 Task: Open Card Card0000000207 in Board Board0000000052 in Workspace WS0000000018 in Trello. Add Member nikrathi889@gmail.com to Card Card0000000207 in Board Board0000000052 in Workspace WS0000000018 in Trello. Add Orange Label titled Label0000000207 to Card Card0000000207 in Board Board0000000052 in Workspace WS0000000018 in Trello. Add Checklist CL0000000207 to Card Card0000000207 in Board Board0000000052 in Workspace WS0000000018 in Trello. Add Dates with Start Date as Jun 01 2023 and Due Date as Jun 30 2023 to Card Card0000000207 in Board Board0000000052 in Workspace WS0000000018 in Trello
Action: Mouse moved to (693, 117)
Screenshot: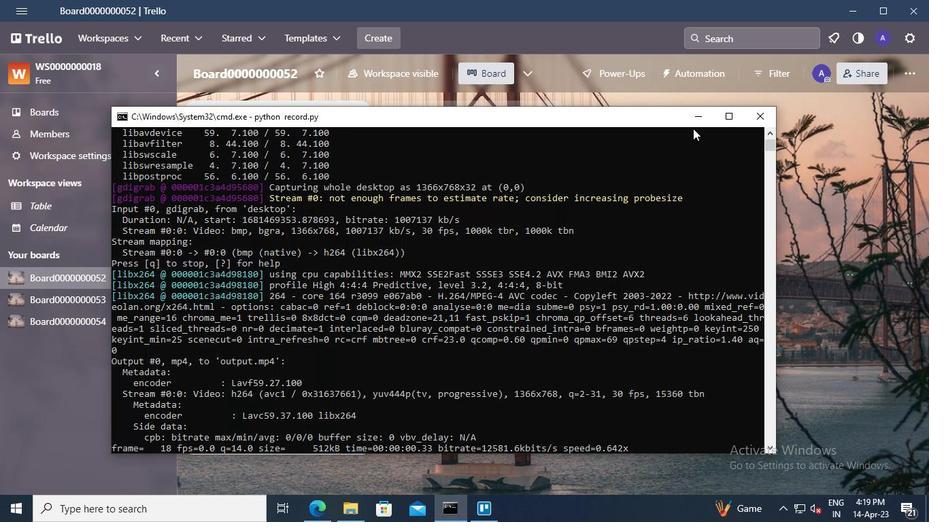 
Action: Mouse pressed left at (693, 117)
Screenshot: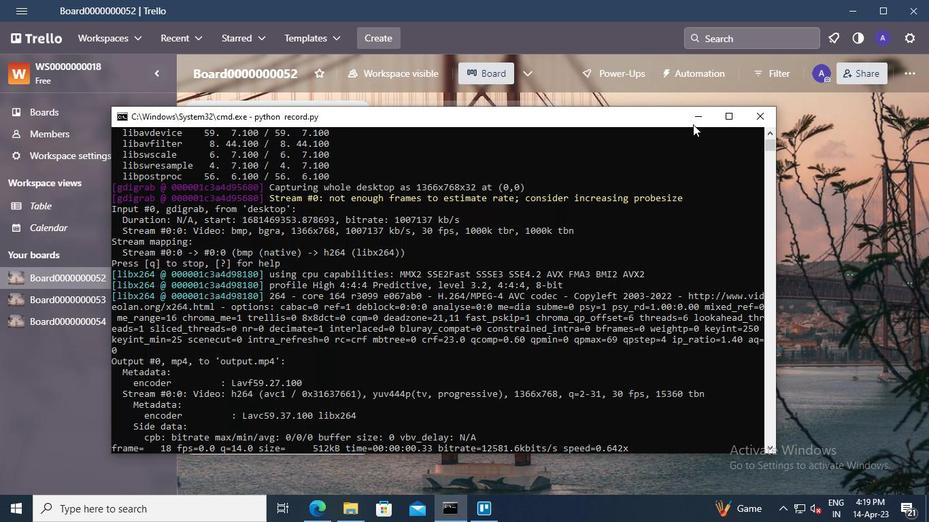 
Action: Mouse moved to (244, 378)
Screenshot: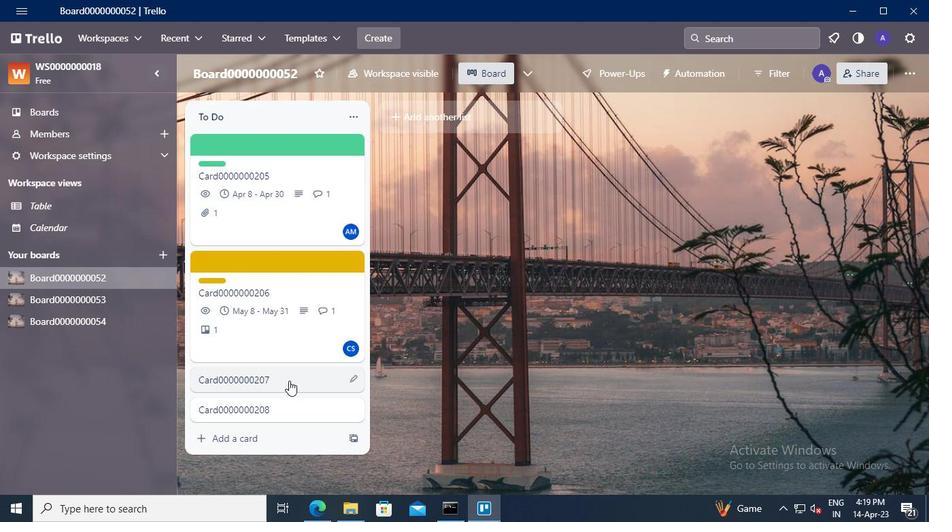 
Action: Mouse pressed left at (244, 378)
Screenshot: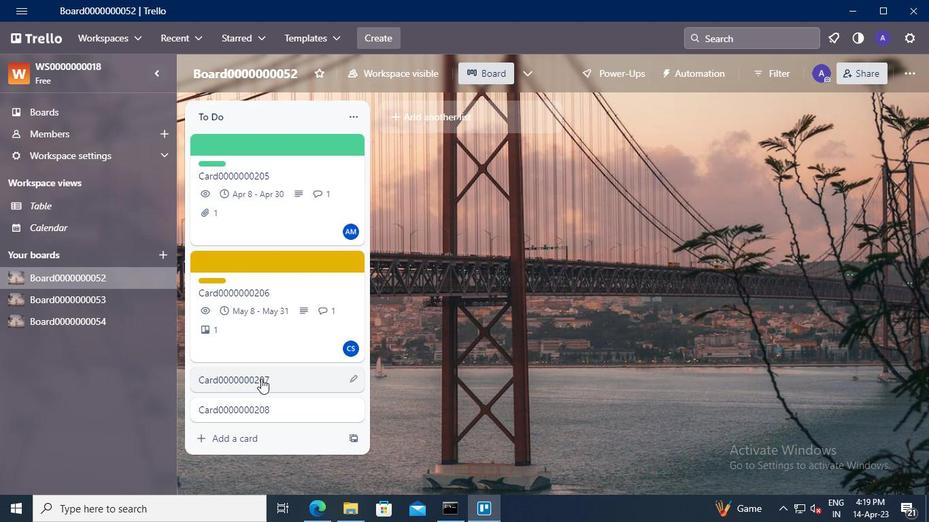
Action: Mouse moved to (656, 127)
Screenshot: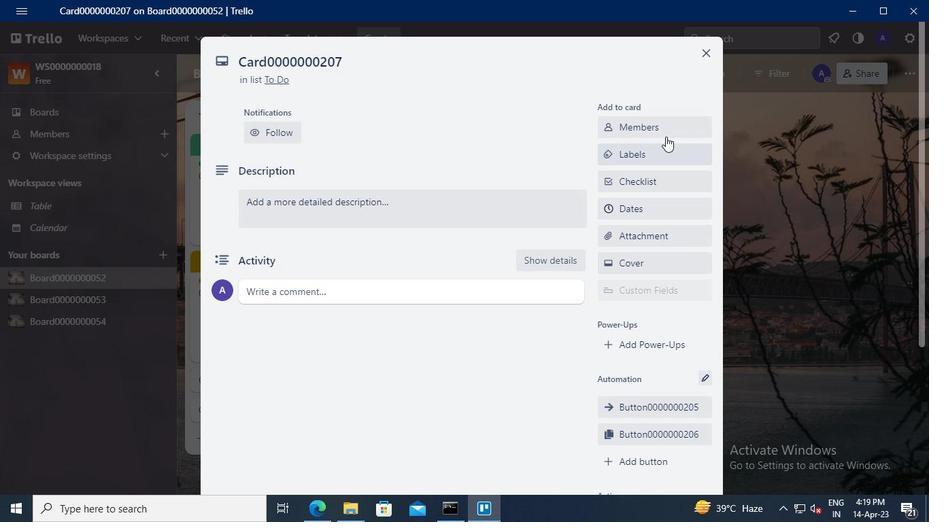 
Action: Mouse pressed left at (656, 127)
Screenshot: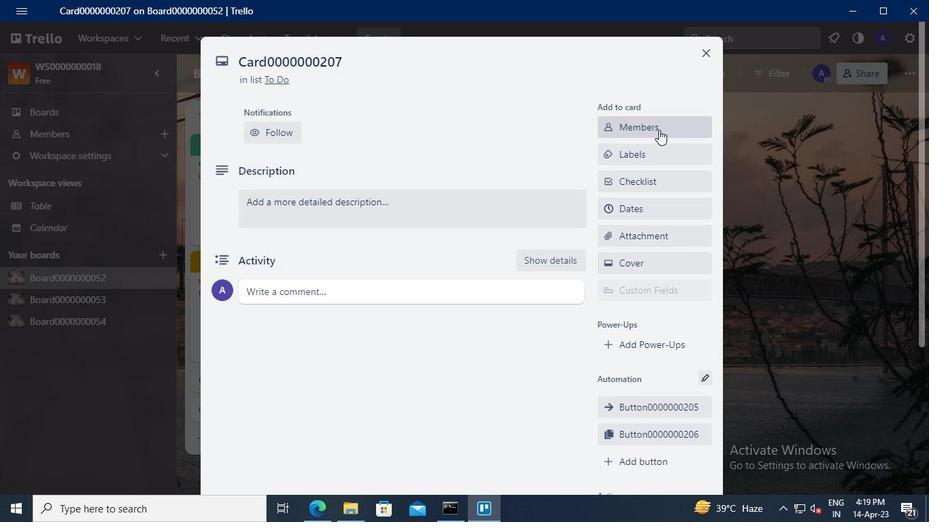 
Action: Mouse moved to (659, 185)
Screenshot: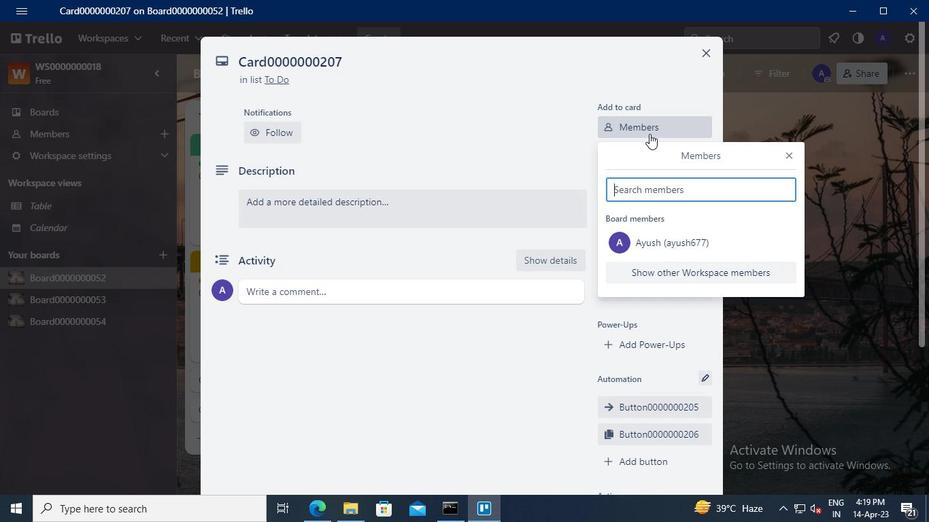 
Action: Mouse pressed left at (659, 185)
Screenshot: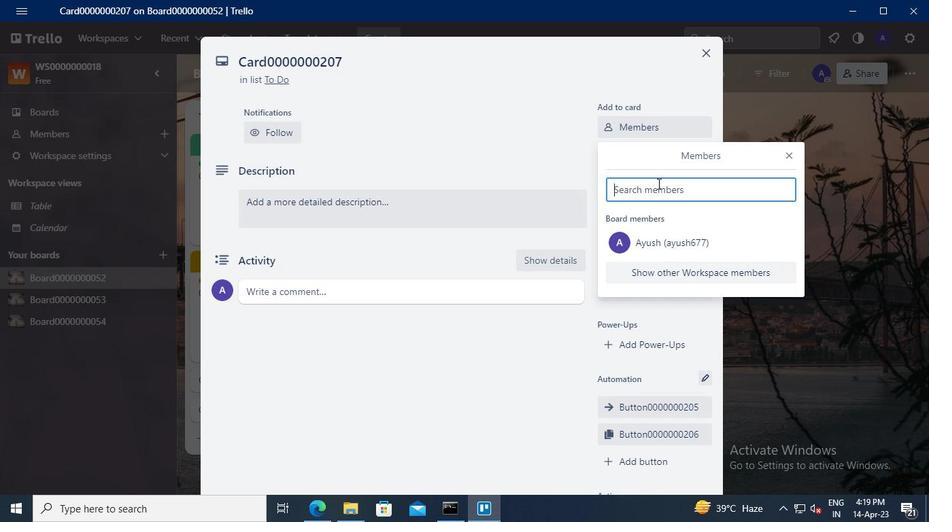 
Action: Keyboard Key.shift
Screenshot: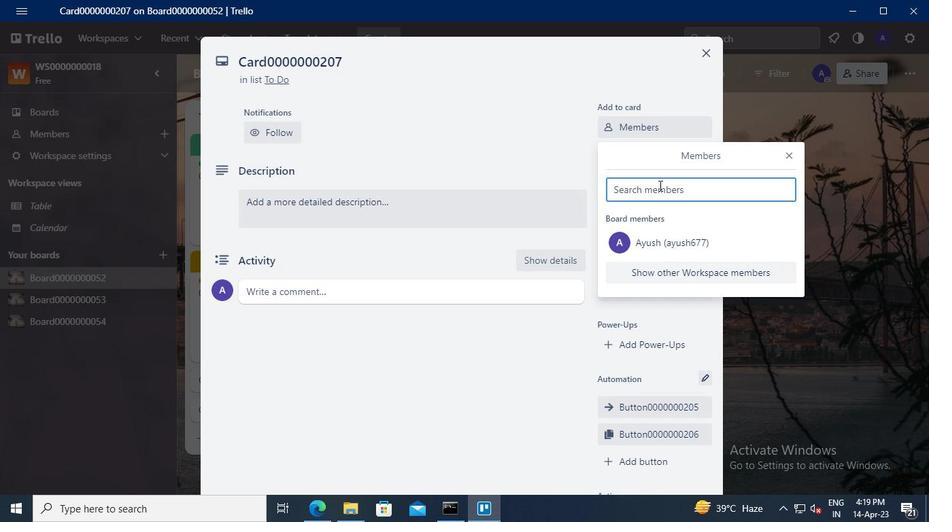 
Action: Keyboard N
Screenshot: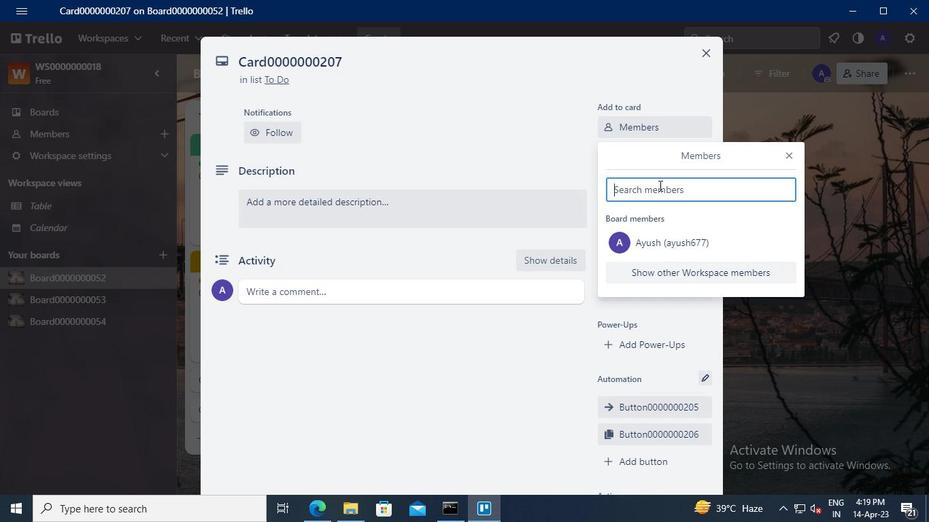 
Action: Keyboard i
Screenshot: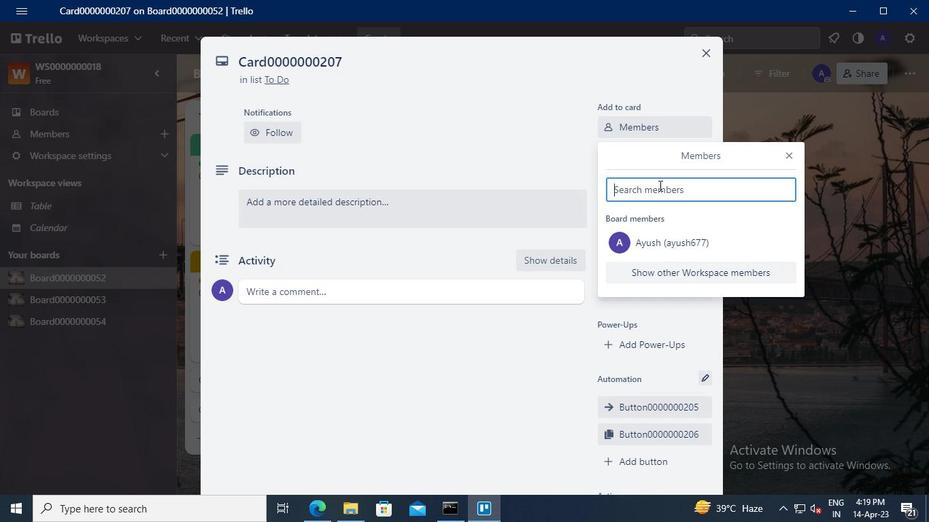 
Action: Keyboard k
Screenshot: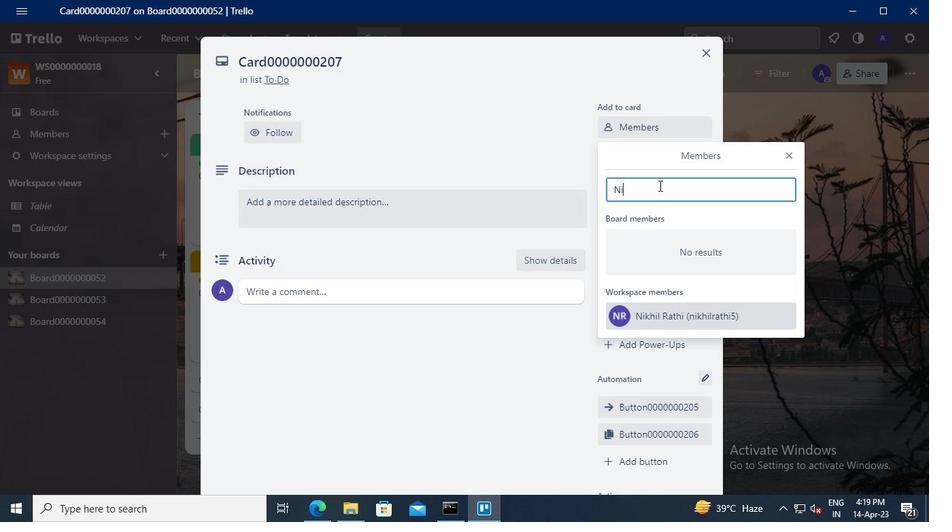 
Action: Keyboard h
Screenshot: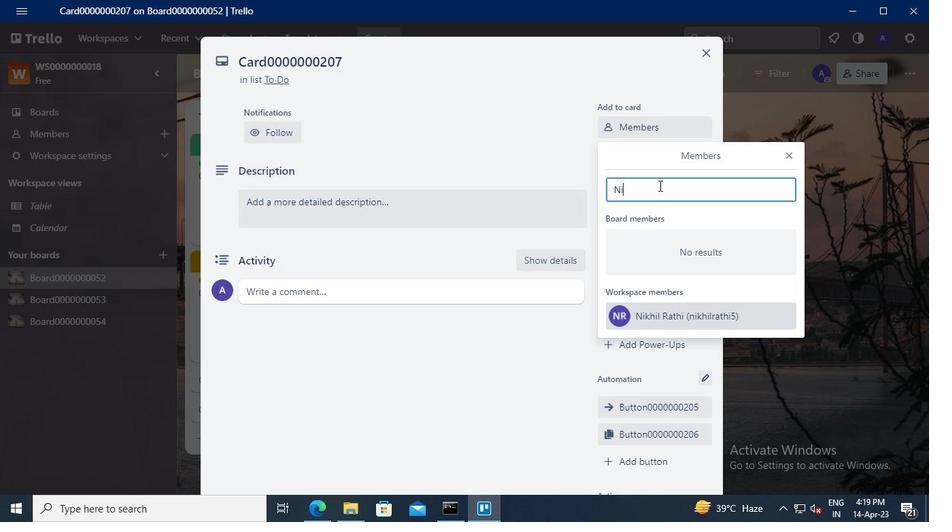 
Action: Keyboard i
Screenshot: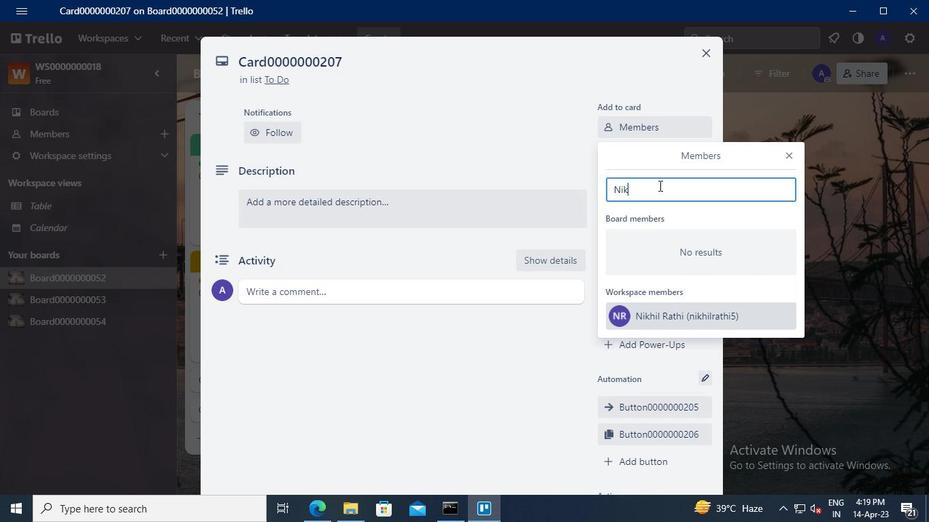 
Action: Keyboard l
Screenshot: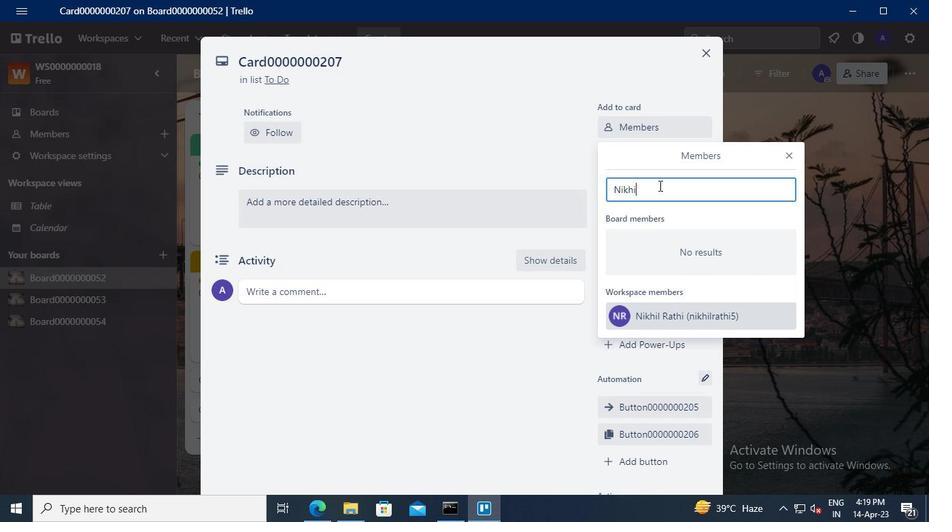 
Action: Mouse moved to (700, 313)
Screenshot: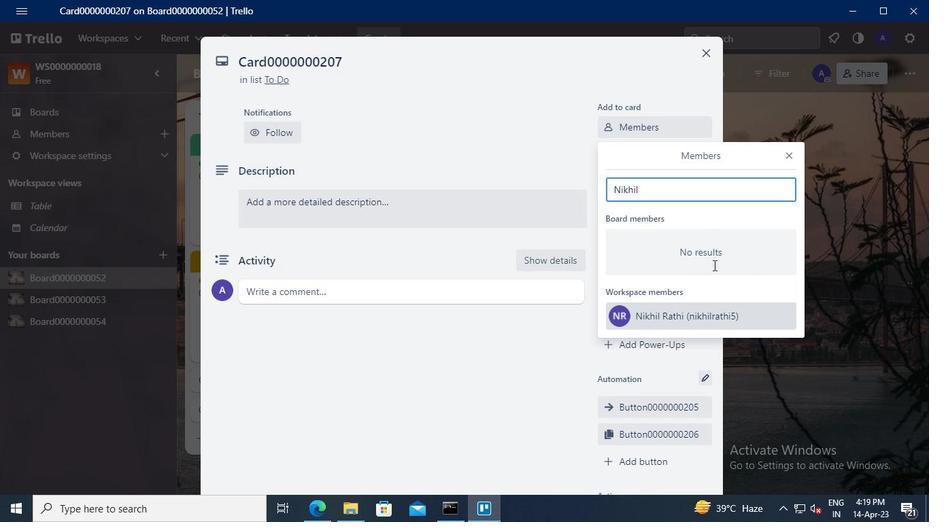 
Action: Mouse pressed left at (700, 313)
Screenshot: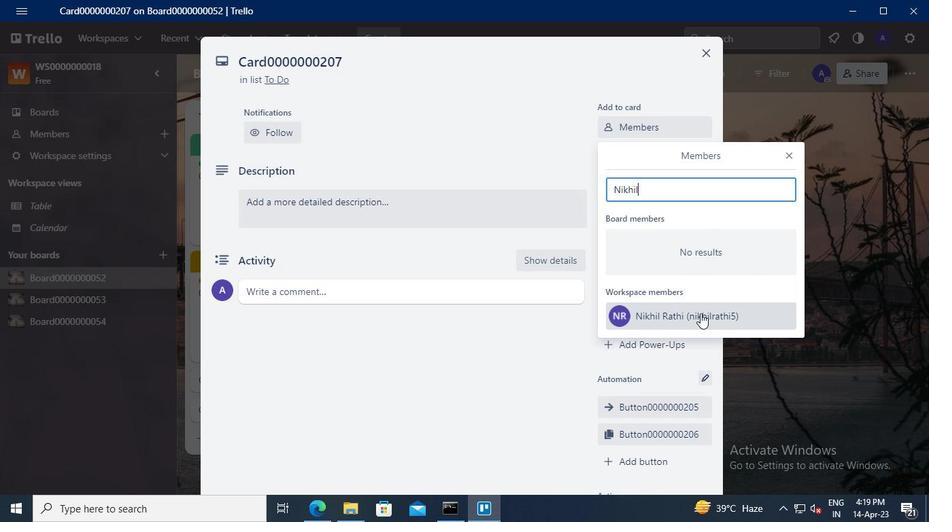 
Action: Mouse moved to (786, 155)
Screenshot: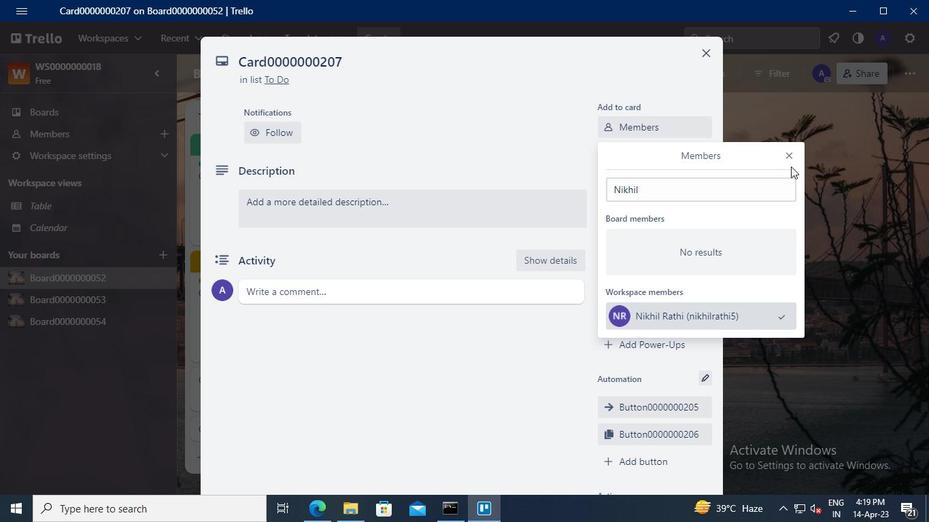 
Action: Mouse pressed left at (786, 155)
Screenshot: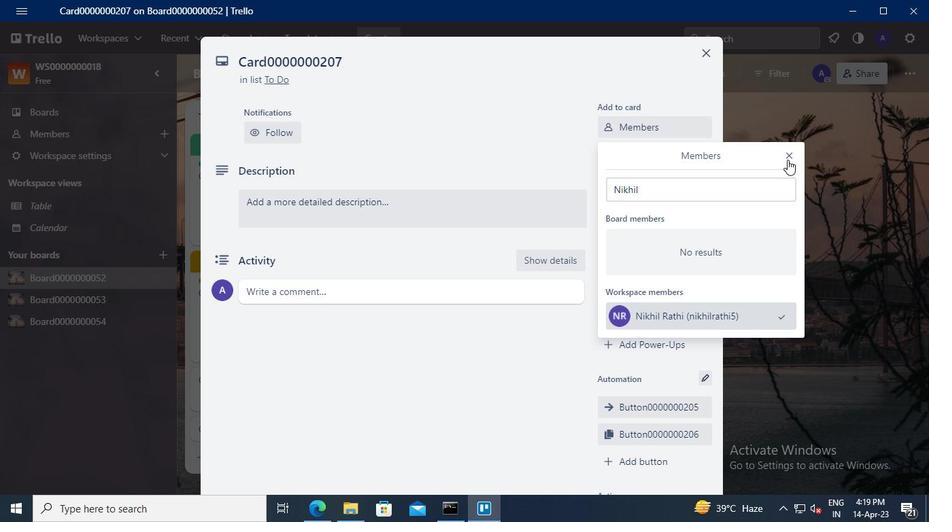 
Action: Mouse moved to (640, 145)
Screenshot: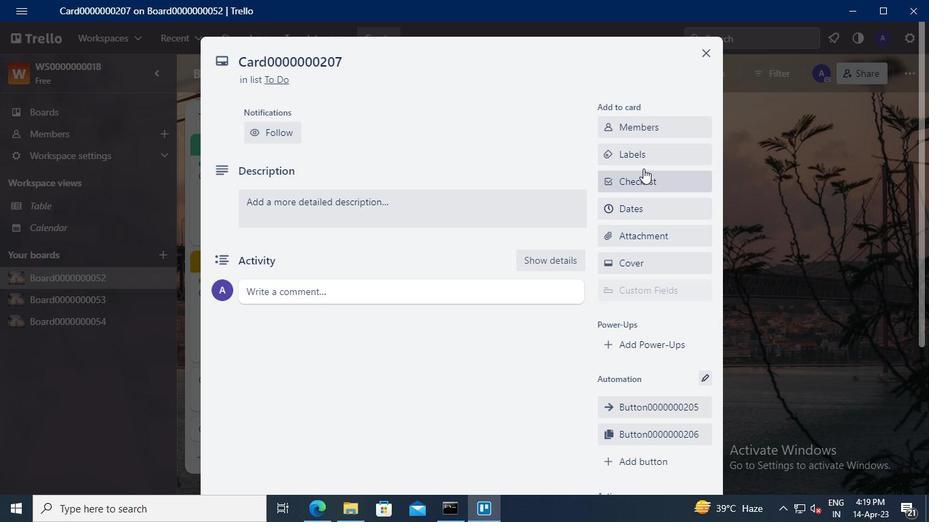 
Action: Mouse pressed left at (640, 145)
Screenshot: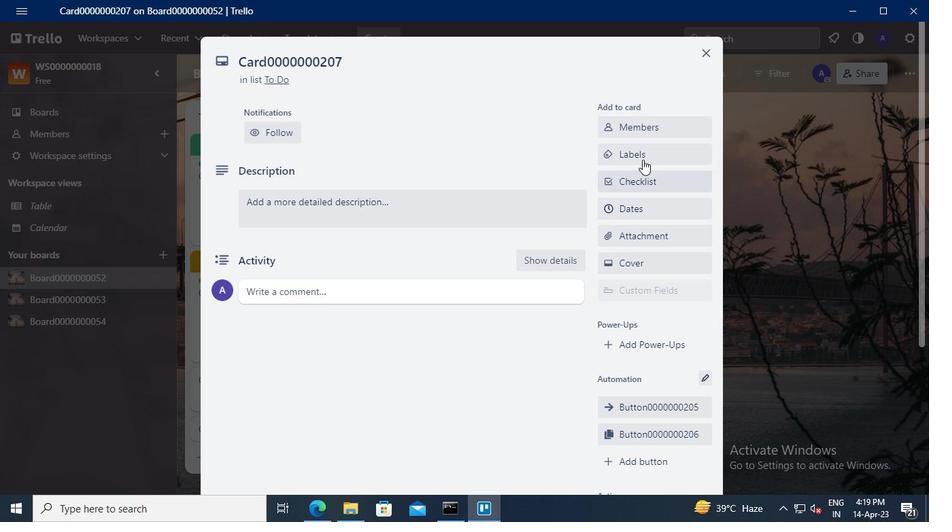 
Action: Mouse moved to (710, 357)
Screenshot: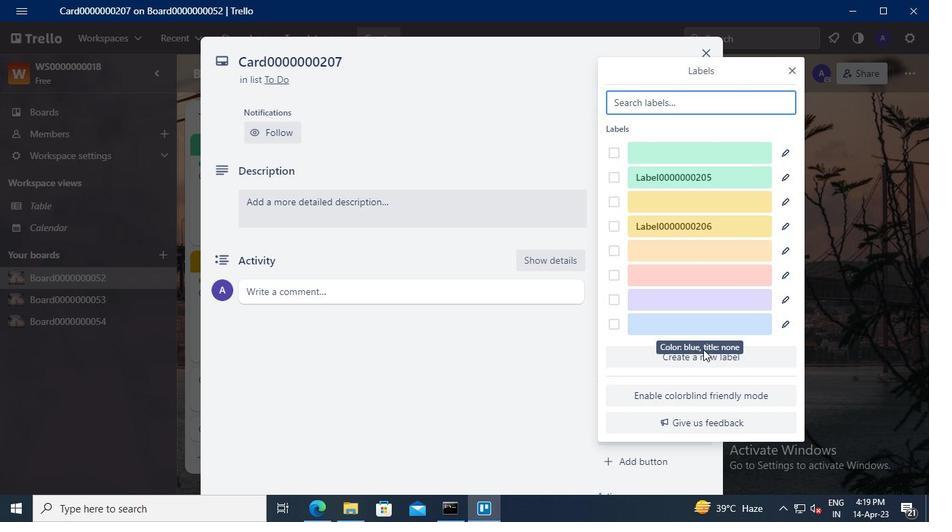 
Action: Mouse pressed left at (710, 357)
Screenshot: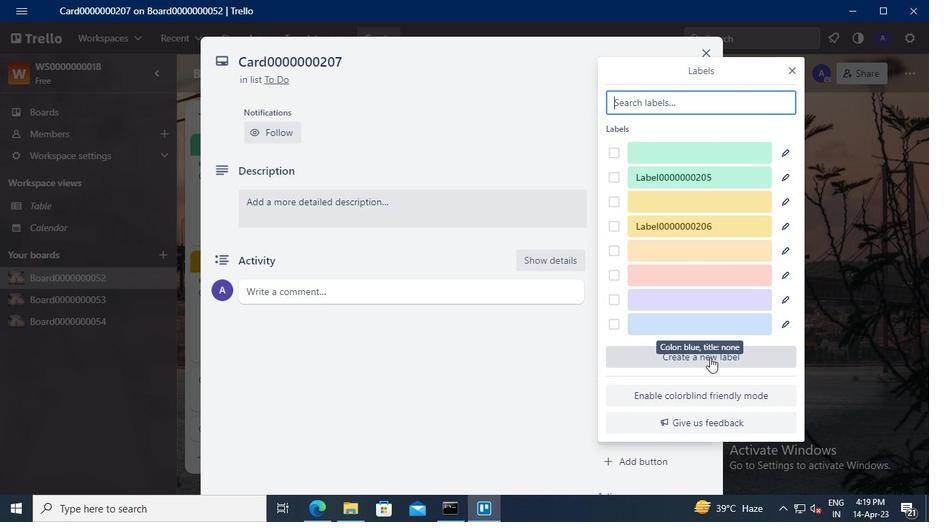 
Action: Mouse moved to (671, 197)
Screenshot: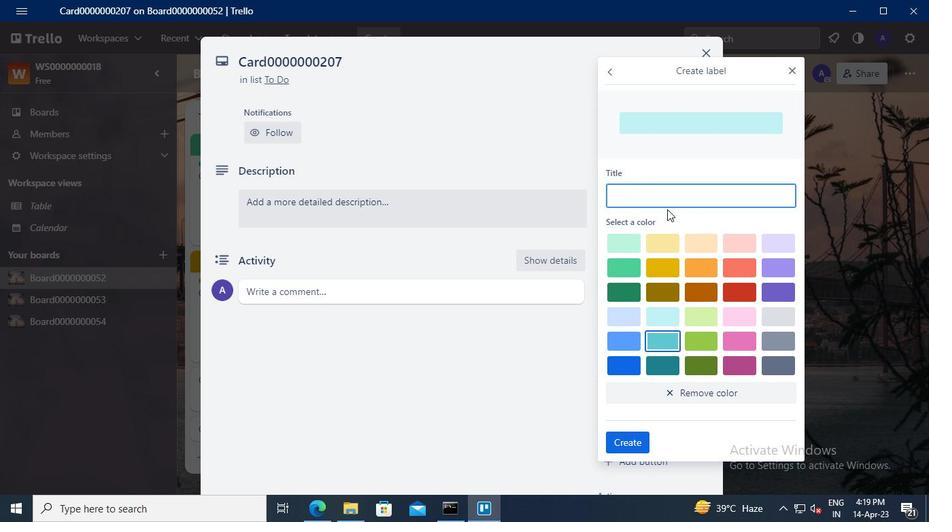 
Action: Mouse pressed left at (671, 197)
Screenshot: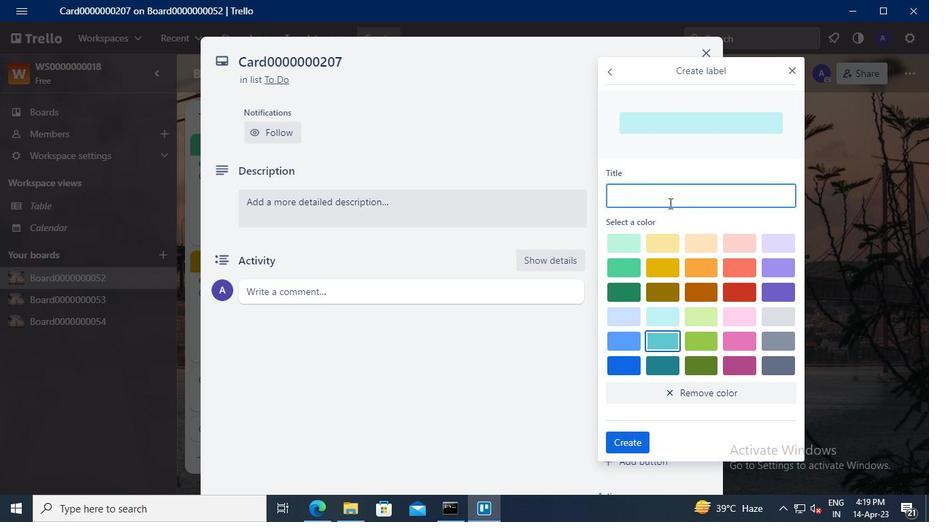
Action: Keyboard Key.shift
Screenshot: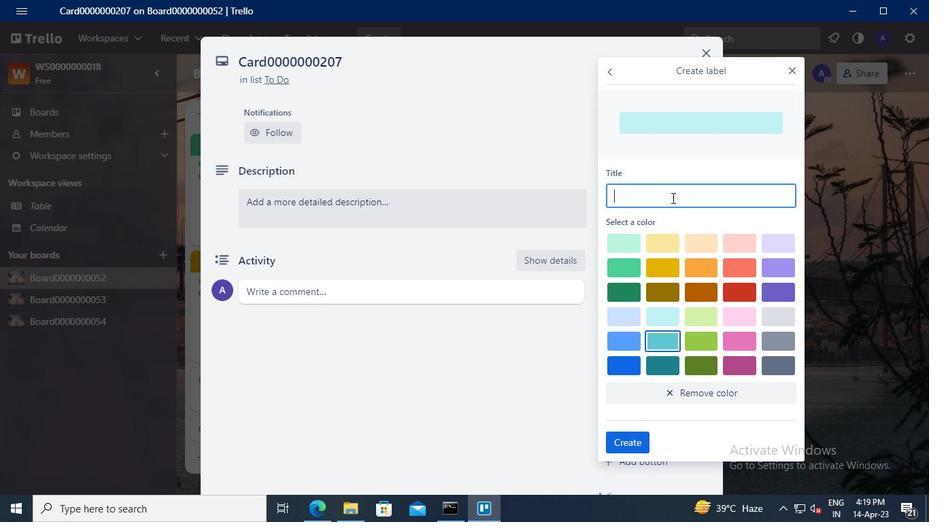 
Action: Keyboard L
Screenshot: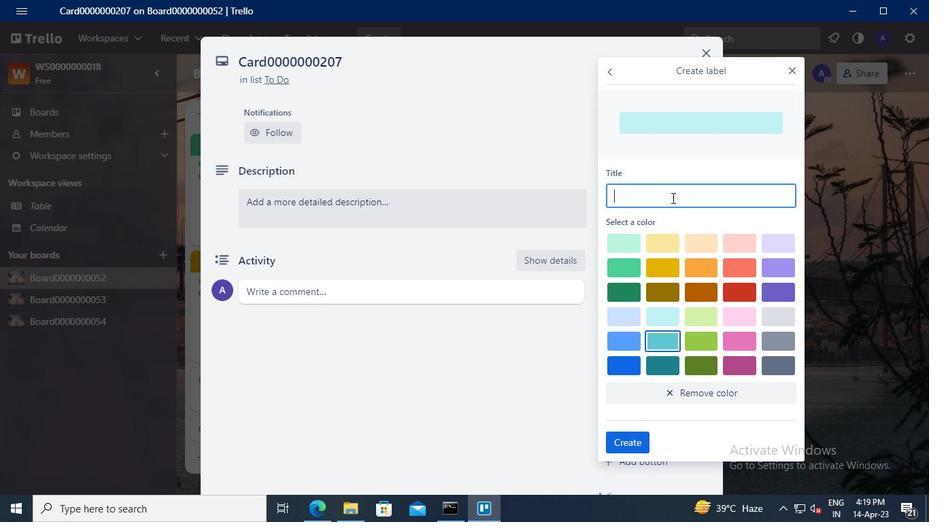 
Action: Keyboard a
Screenshot: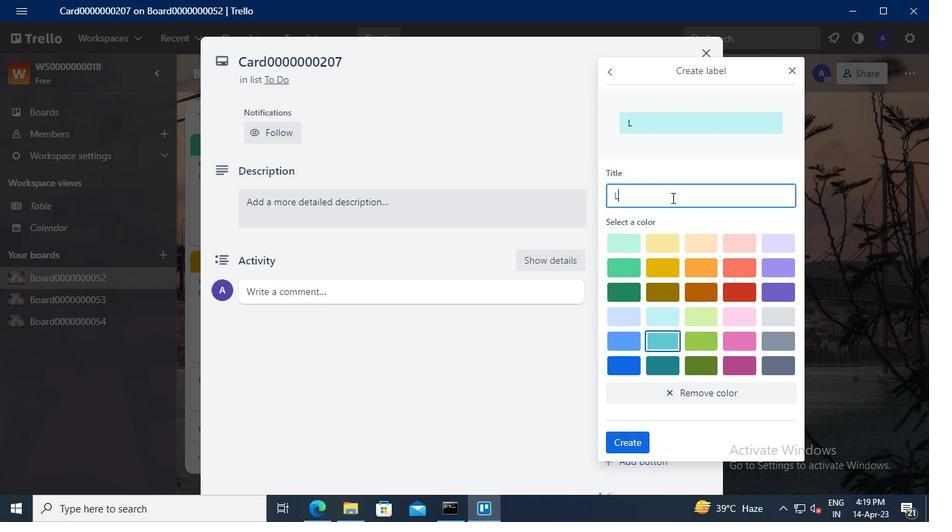 
Action: Keyboard b
Screenshot: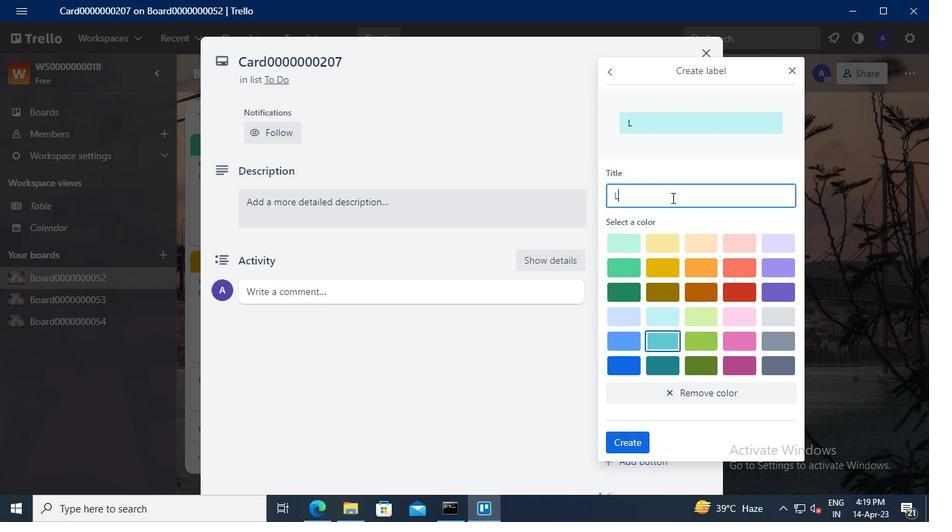 
Action: Keyboard e
Screenshot: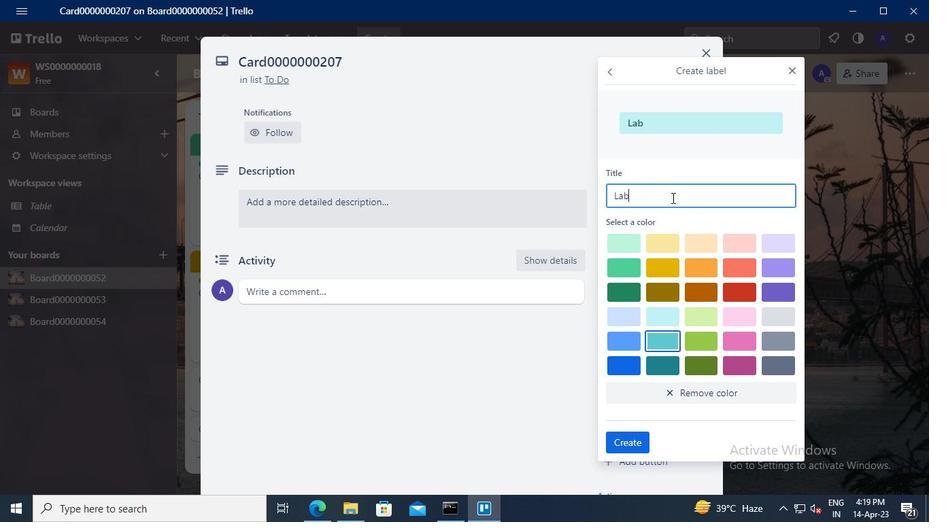 
Action: Keyboard l
Screenshot: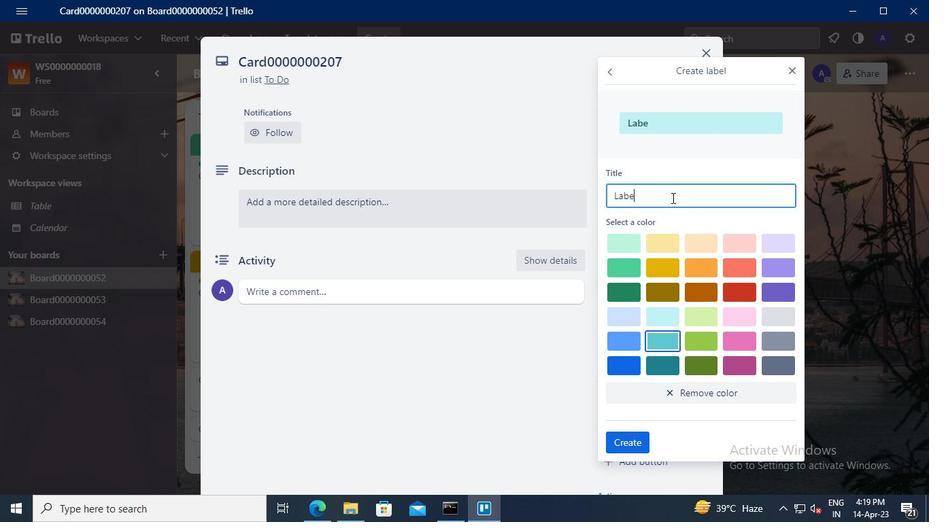 
Action: Keyboard <96>
Screenshot: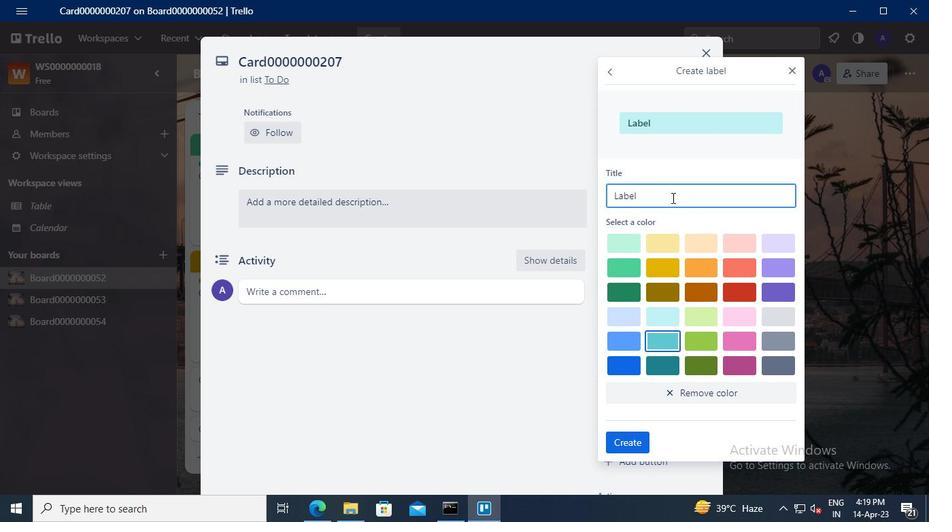 
Action: Keyboard <96>
Screenshot: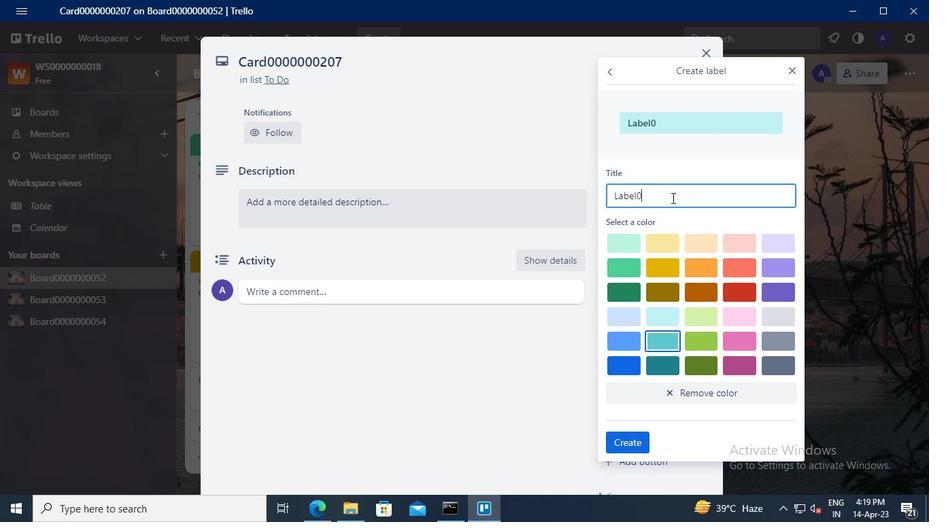
Action: Keyboard <96>
Screenshot: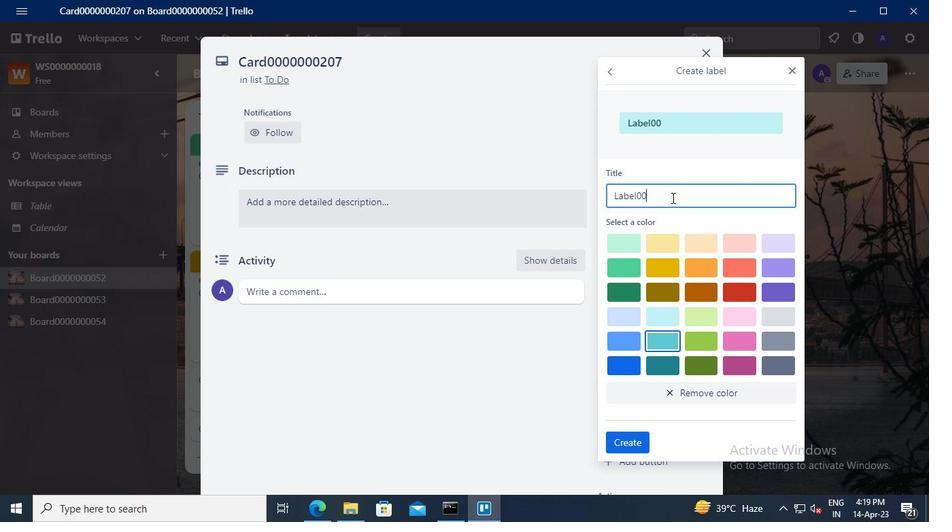 
Action: Keyboard <96>
Screenshot: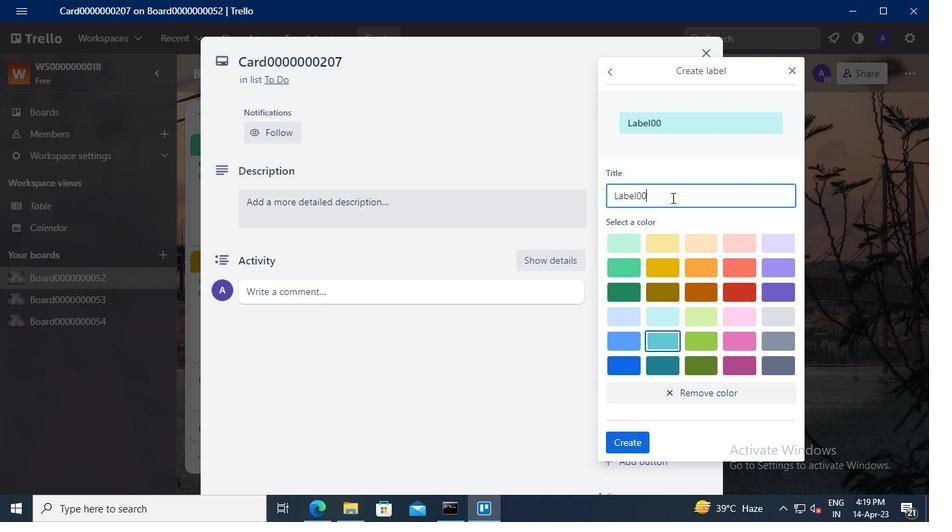 
Action: Keyboard <96>
Screenshot: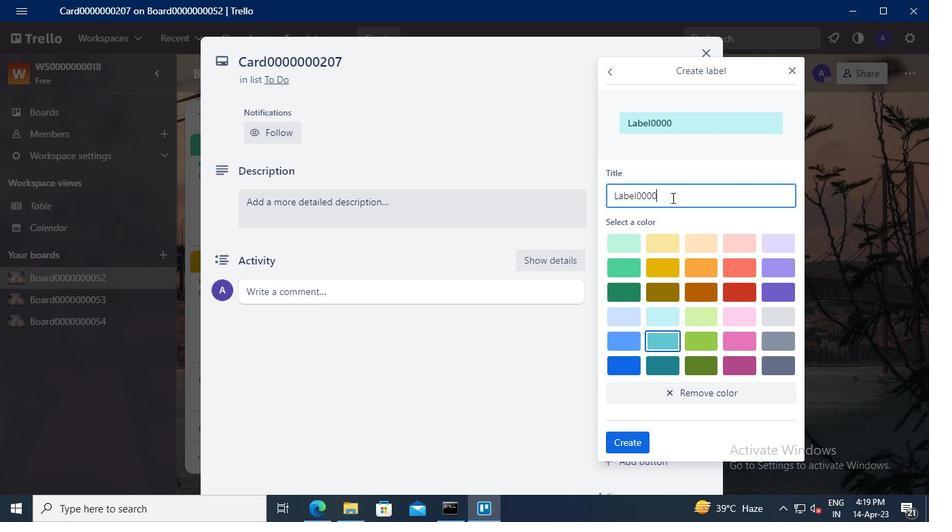 
Action: Keyboard <96>
Screenshot: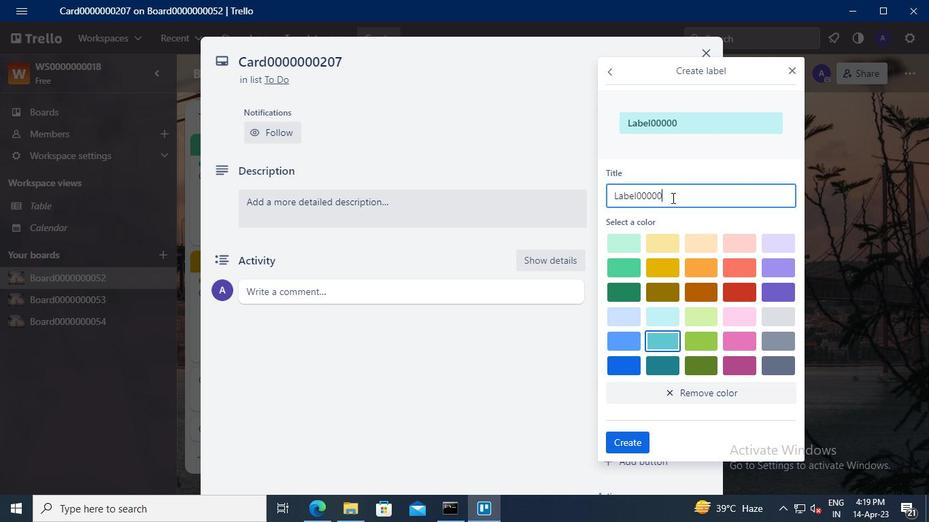 
Action: Keyboard <96>
Screenshot: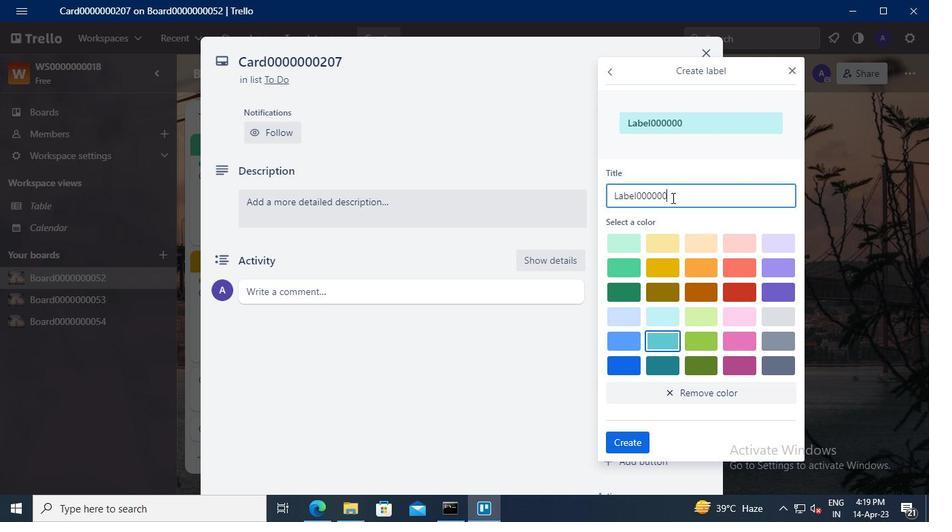 
Action: Keyboard <98>
Screenshot: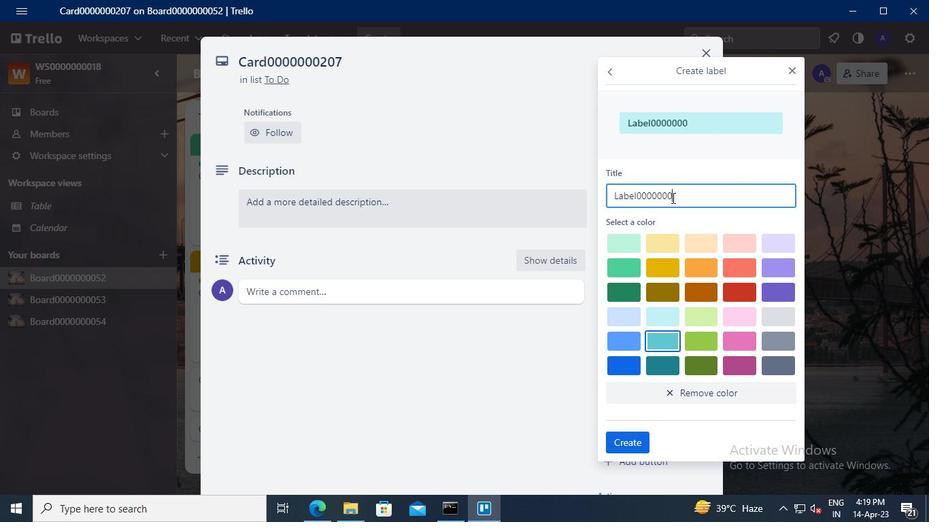 
Action: Keyboard <96>
Screenshot: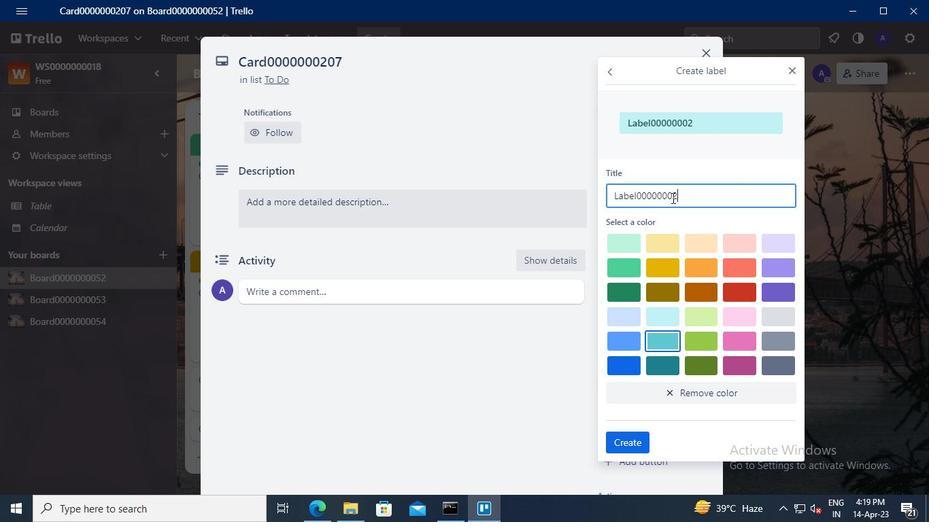 
Action: Keyboard <103>
Screenshot: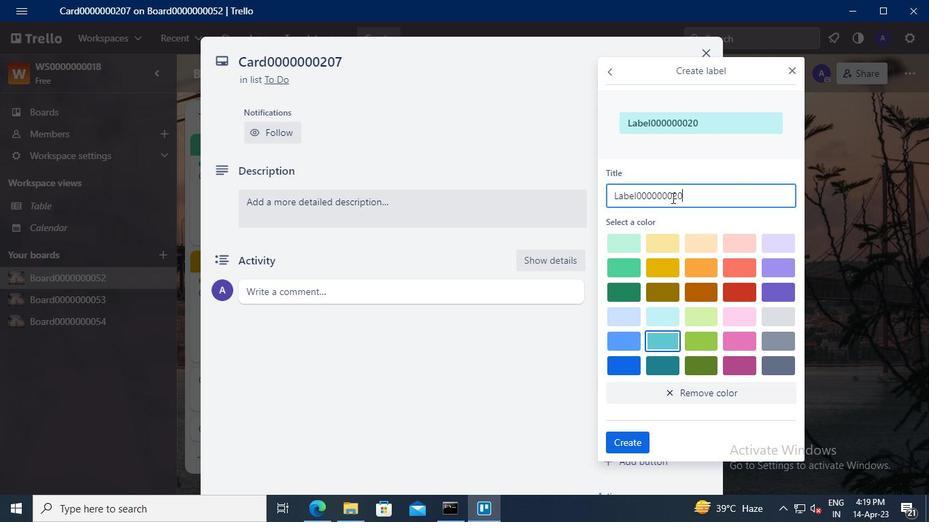 
Action: Mouse moved to (699, 263)
Screenshot: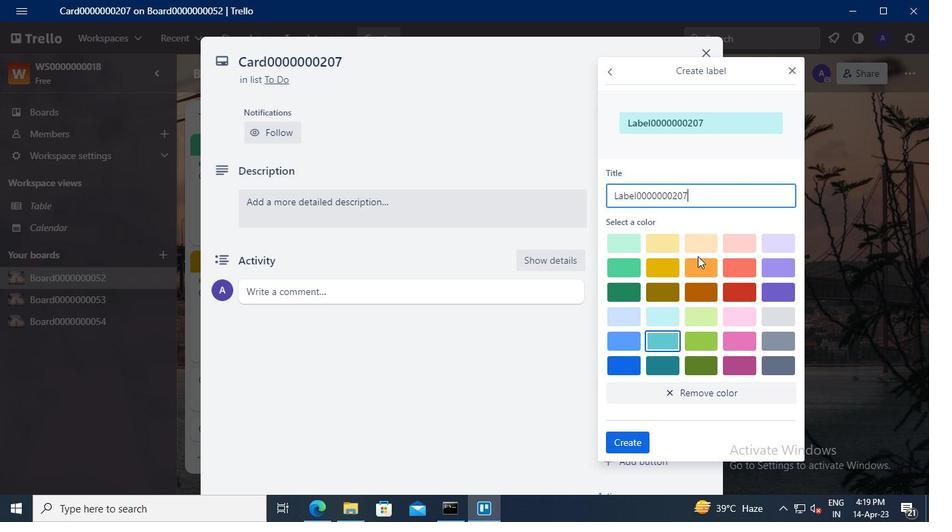 
Action: Mouse pressed left at (699, 263)
Screenshot: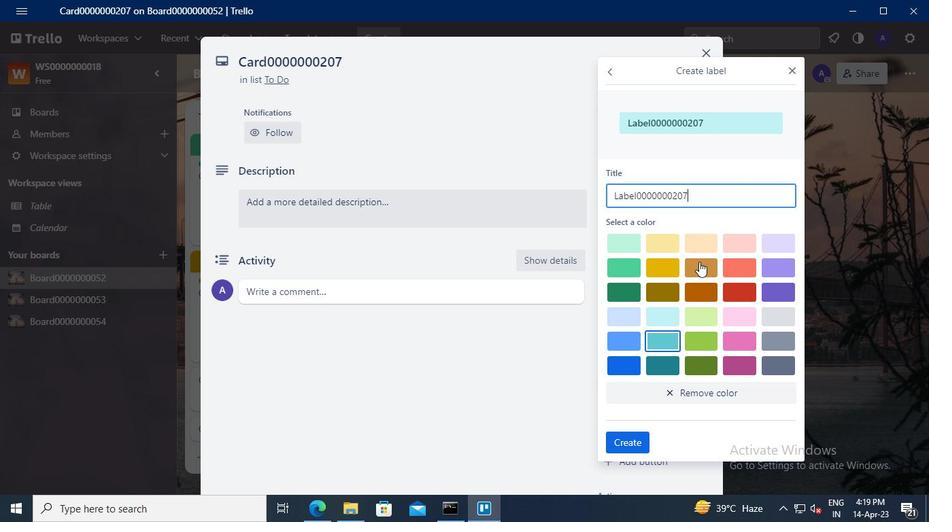 
Action: Mouse moved to (633, 437)
Screenshot: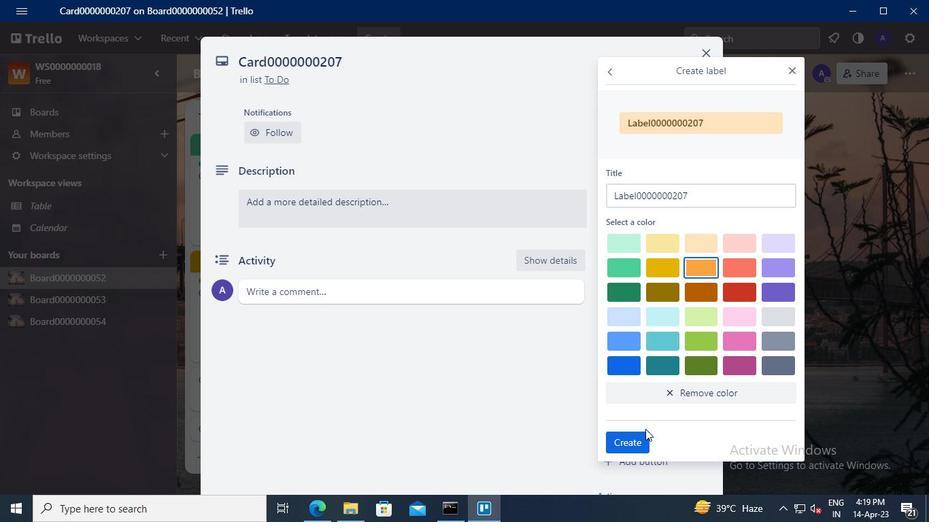 
Action: Mouse pressed left at (633, 437)
Screenshot: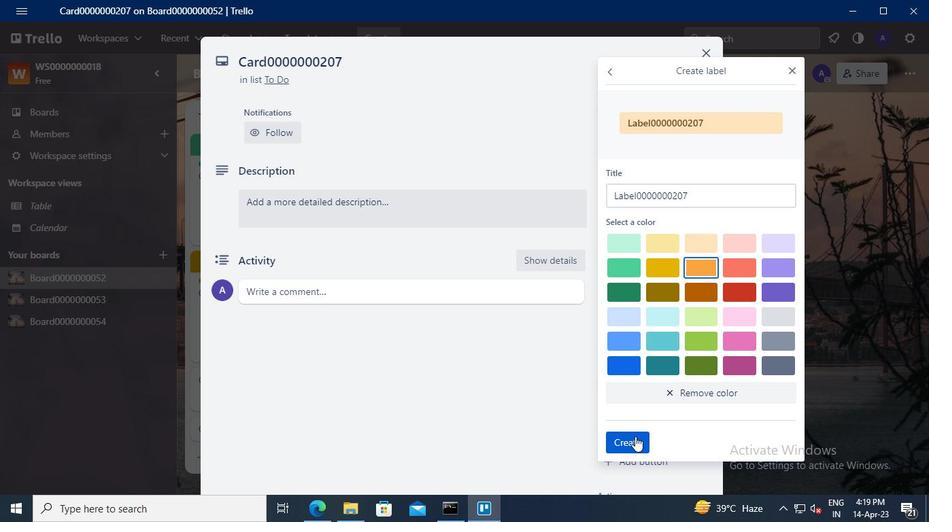 
Action: Mouse moved to (790, 70)
Screenshot: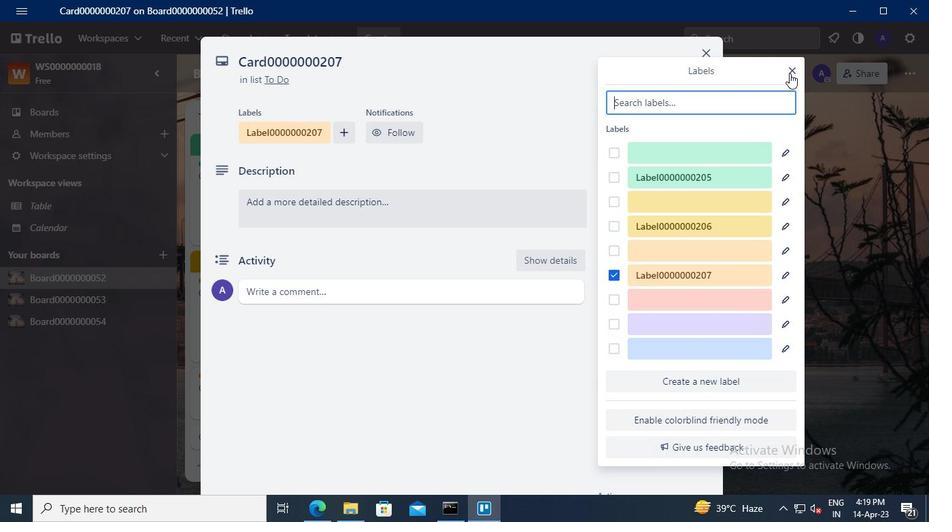
Action: Mouse pressed left at (790, 70)
Screenshot: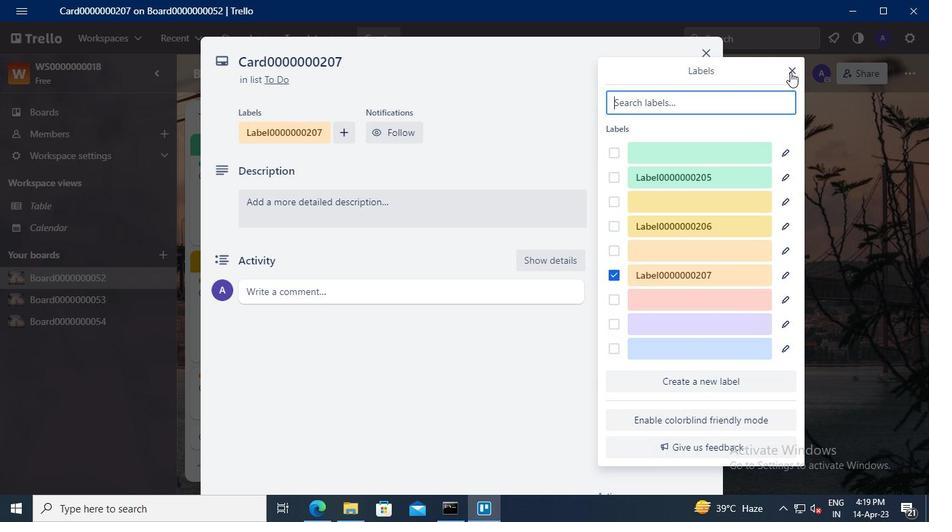 
Action: Mouse moved to (659, 181)
Screenshot: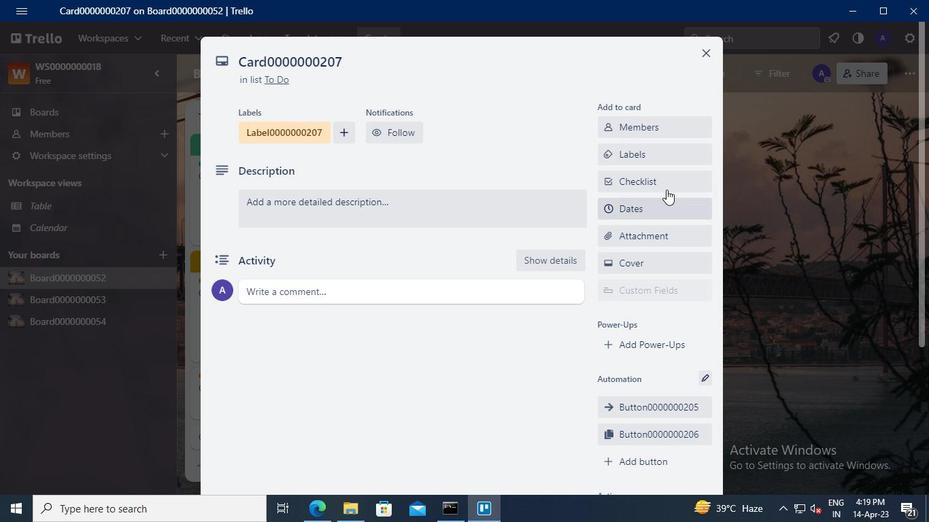 
Action: Mouse pressed left at (659, 181)
Screenshot: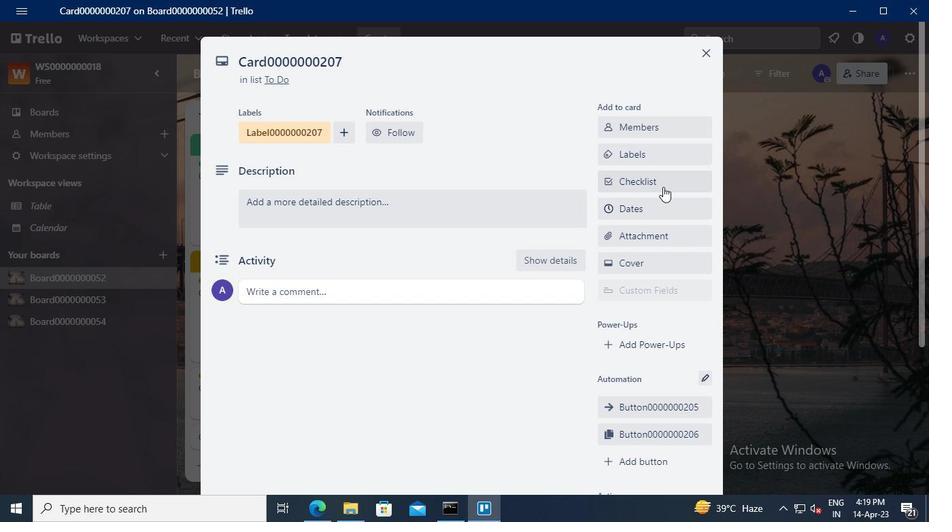 
Action: Keyboard Key.delete
Screenshot: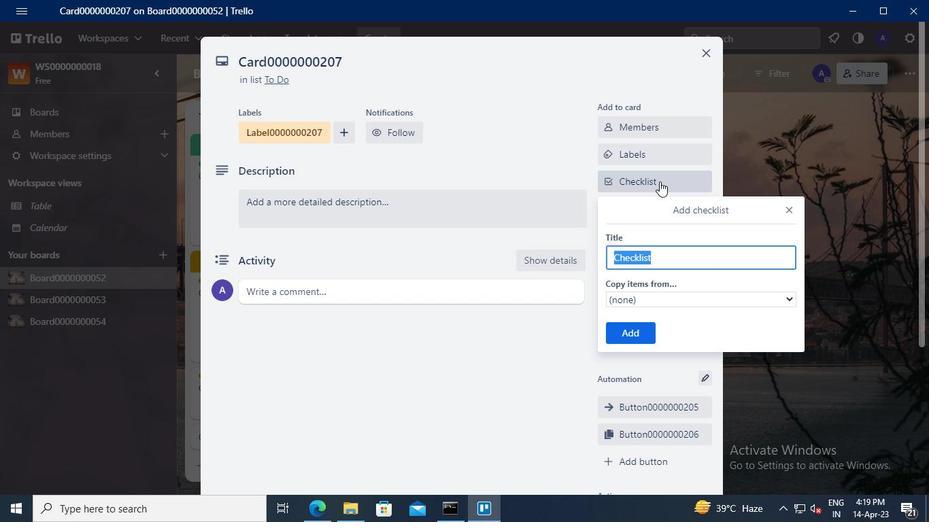 
Action: Keyboard Key.shift
Screenshot: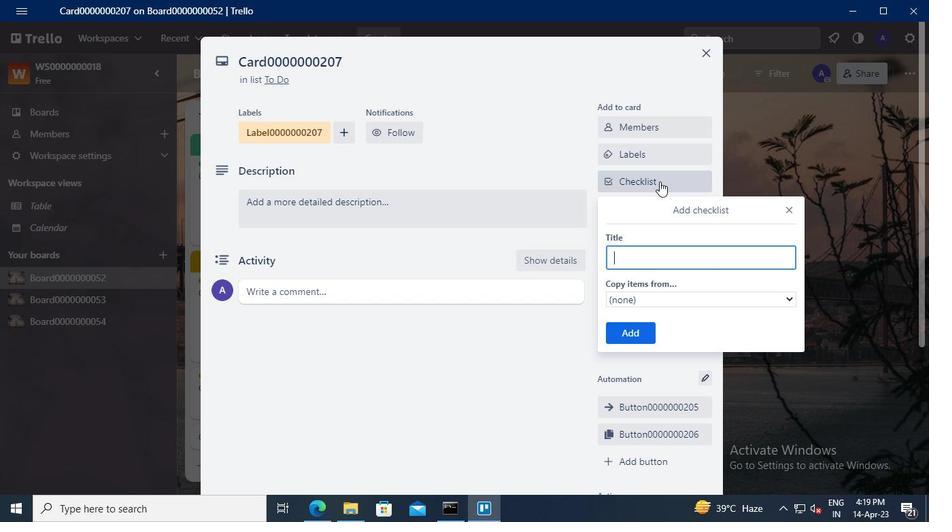 
Action: Keyboard C
Screenshot: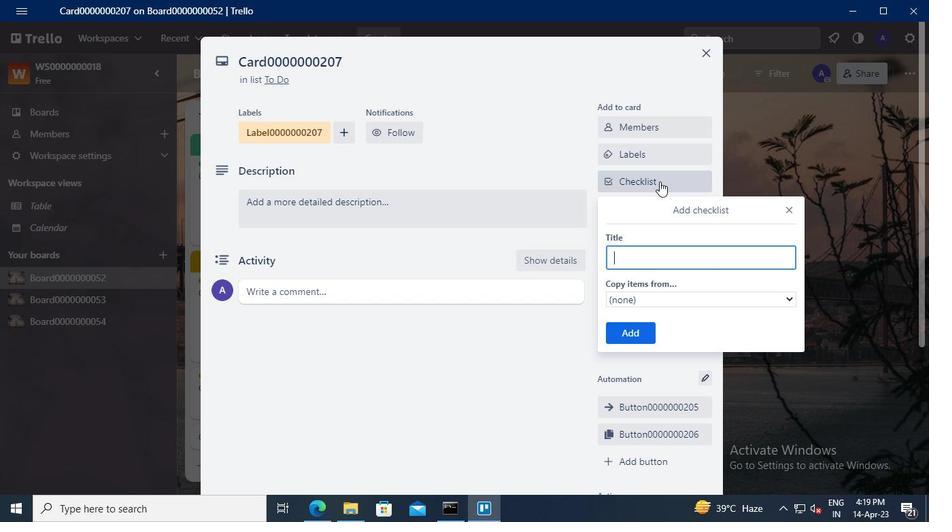 
Action: Keyboard L
Screenshot: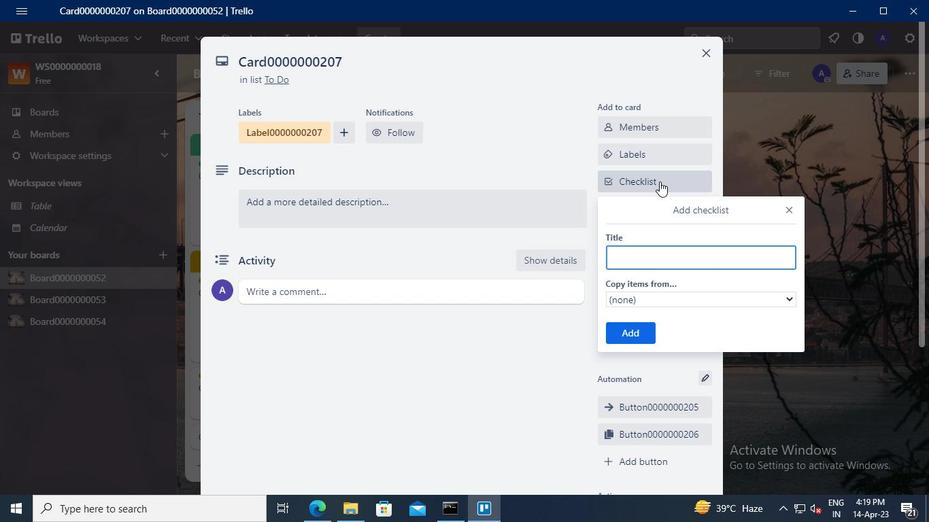 
Action: Keyboard <96>
Screenshot: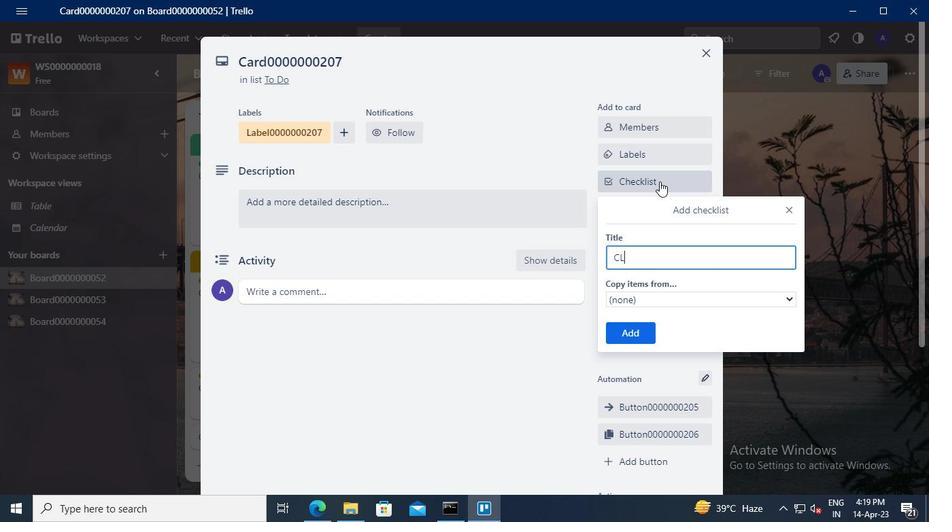 
Action: Keyboard <96>
Screenshot: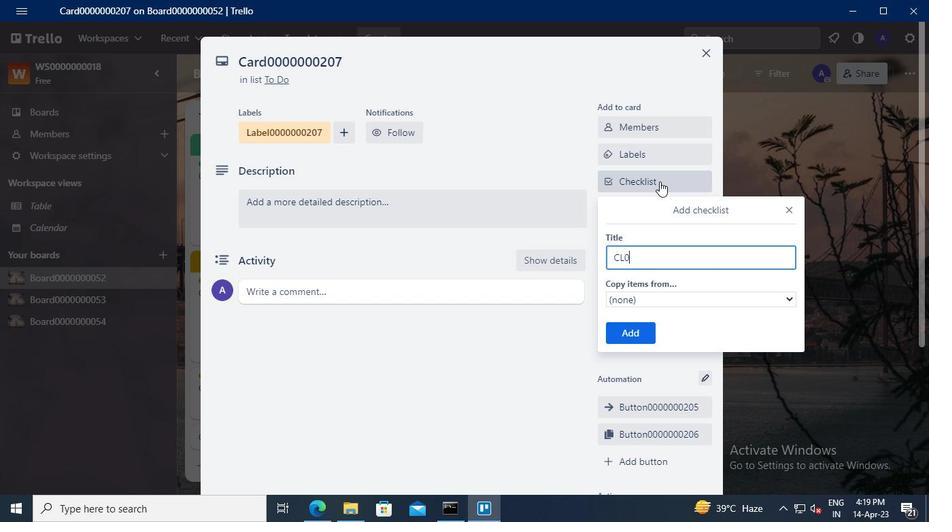 
Action: Keyboard <96>
Screenshot: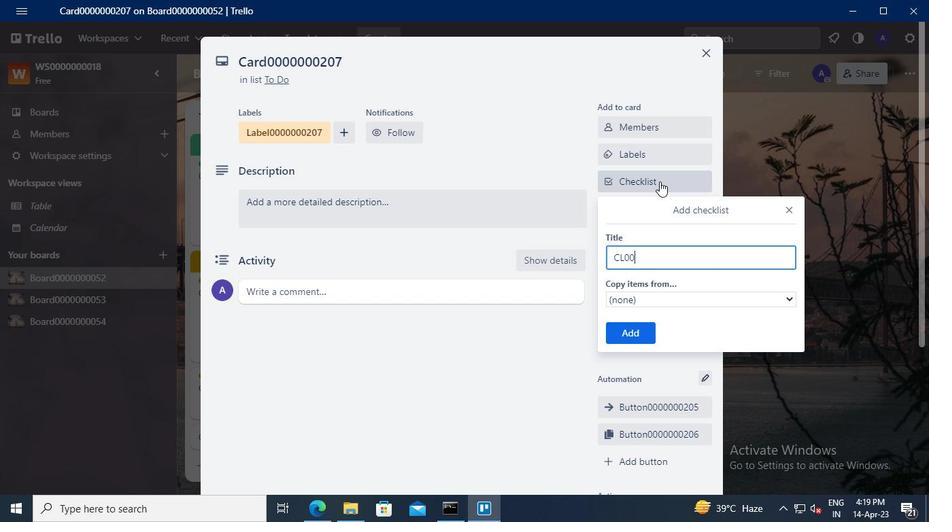 
Action: Keyboard <96>
Screenshot: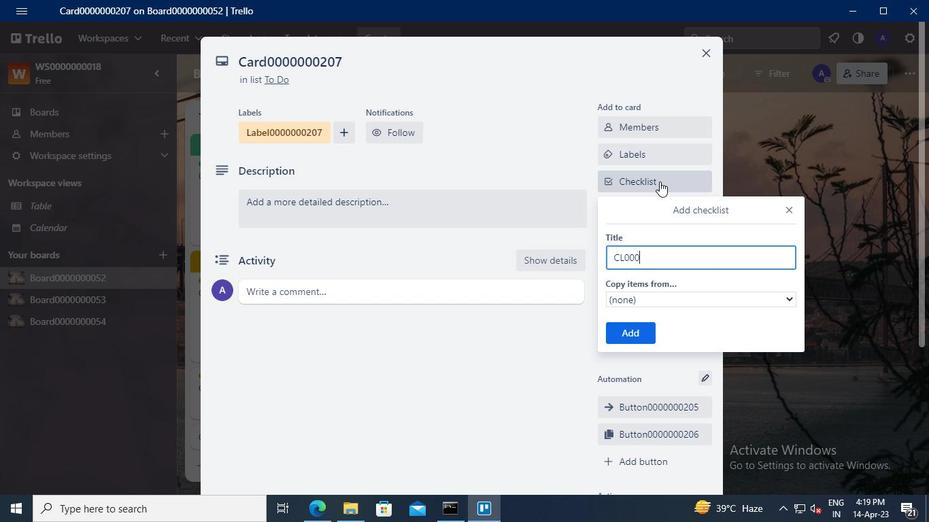 
Action: Keyboard <96>
Screenshot: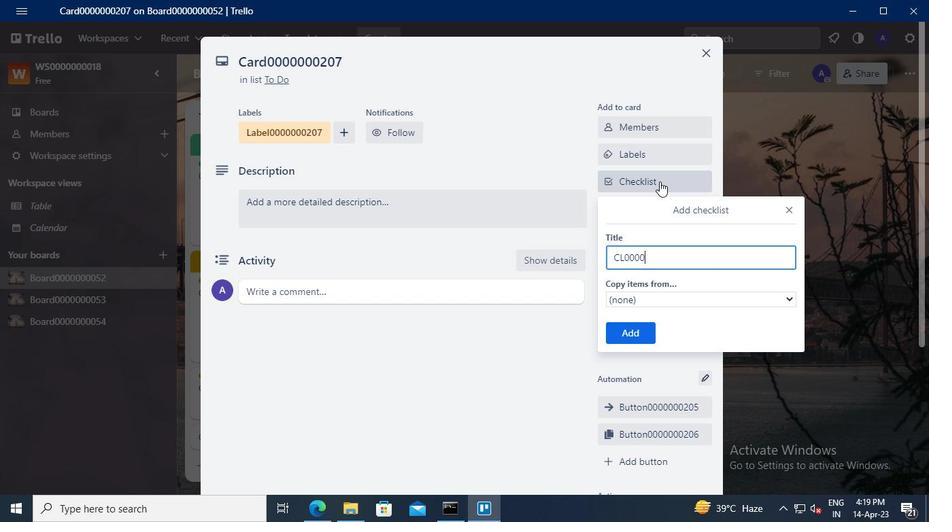 
Action: Keyboard <96>
Screenshot: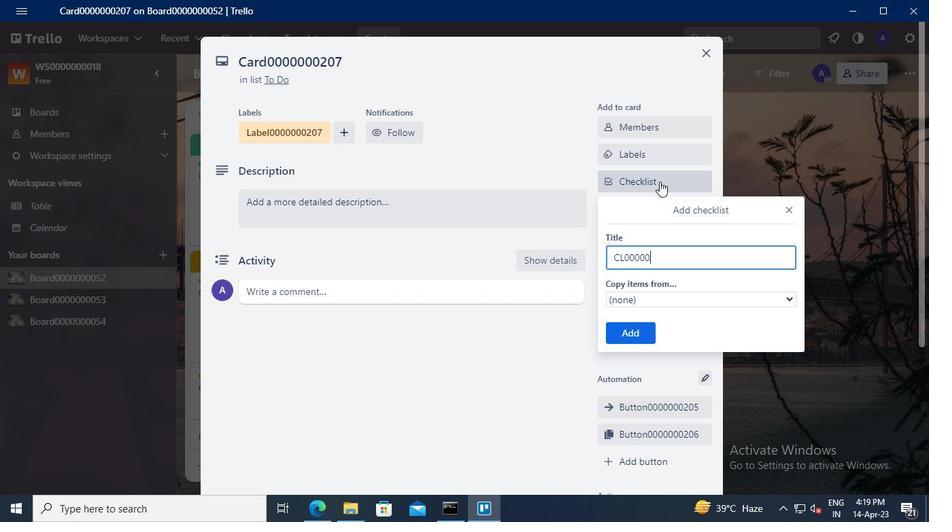 
Action: Keyboard <96>
Screenshot: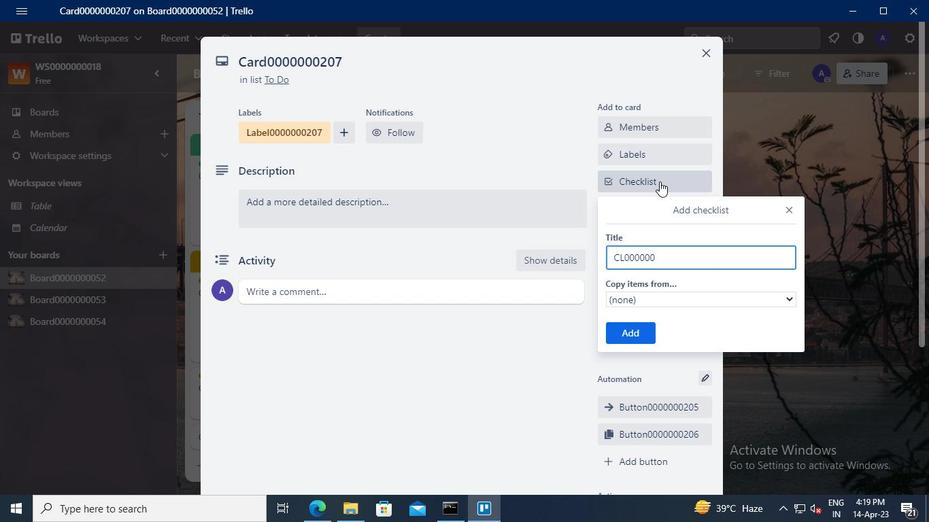 
Action: Keyboard <98>
Screenshot: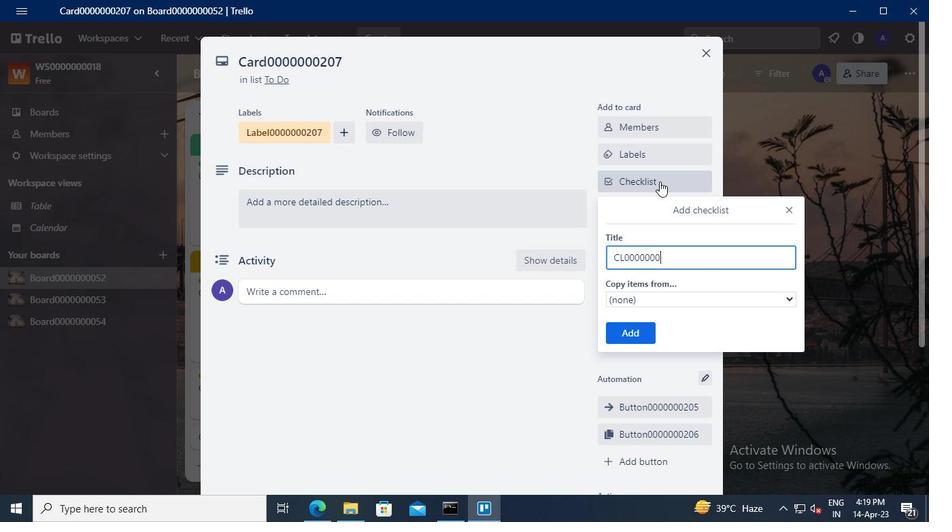 
Action: Keyboard <96>
Screenshot: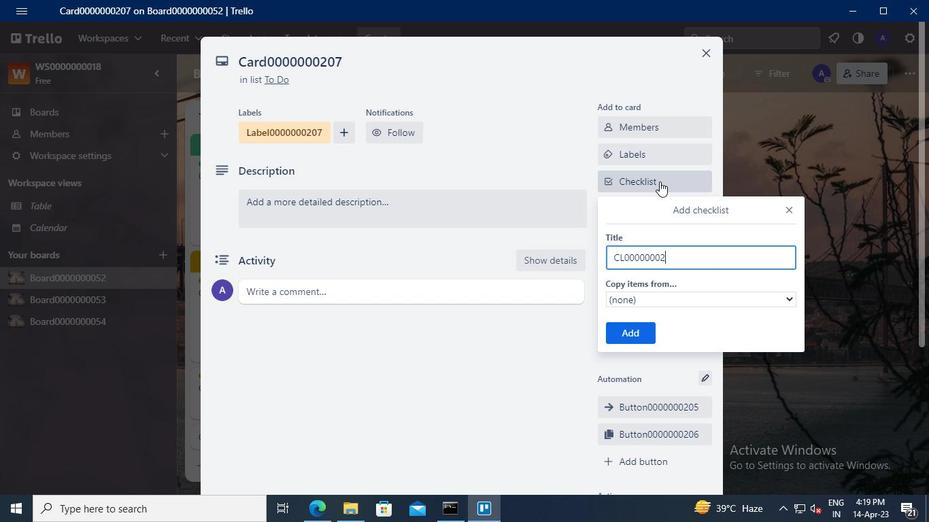 
Action: Keyboard <103>
Screenshot: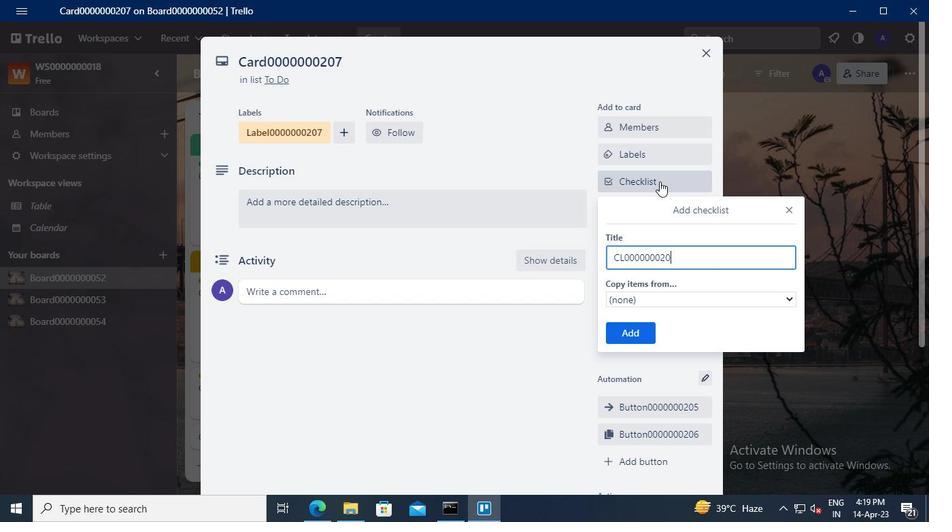 
Action: Mouse moved to (634, 338)
Screenshot: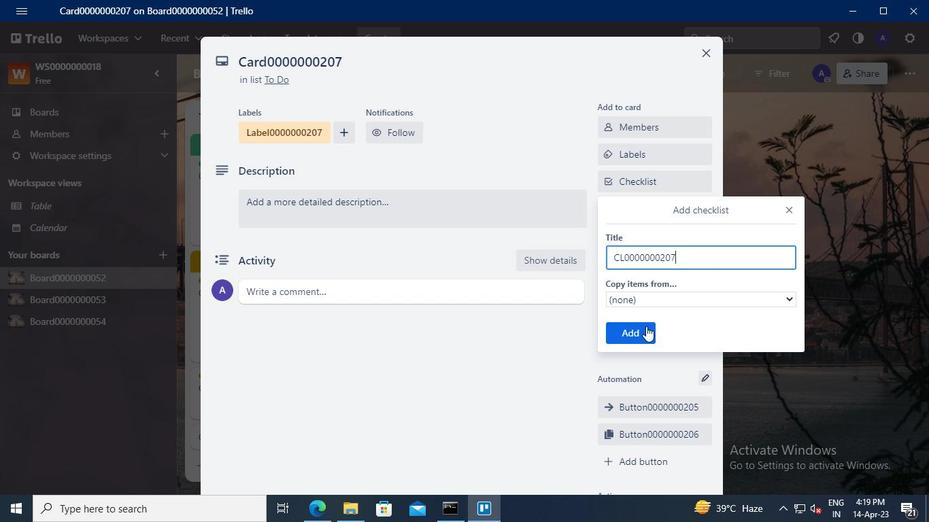 
Action: Mouse pressed left at (634, 338)
Screenshot: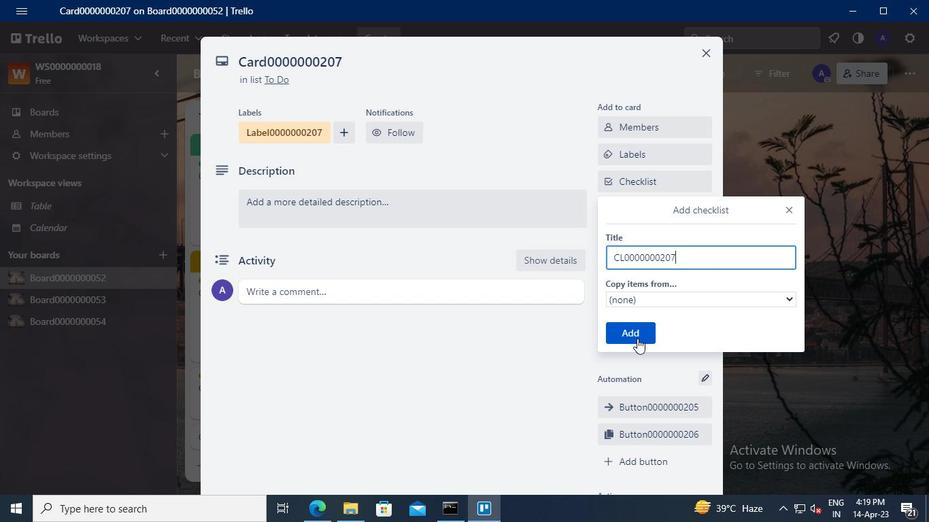 
Action: Mouse moved to (636, 208)
Screenshot: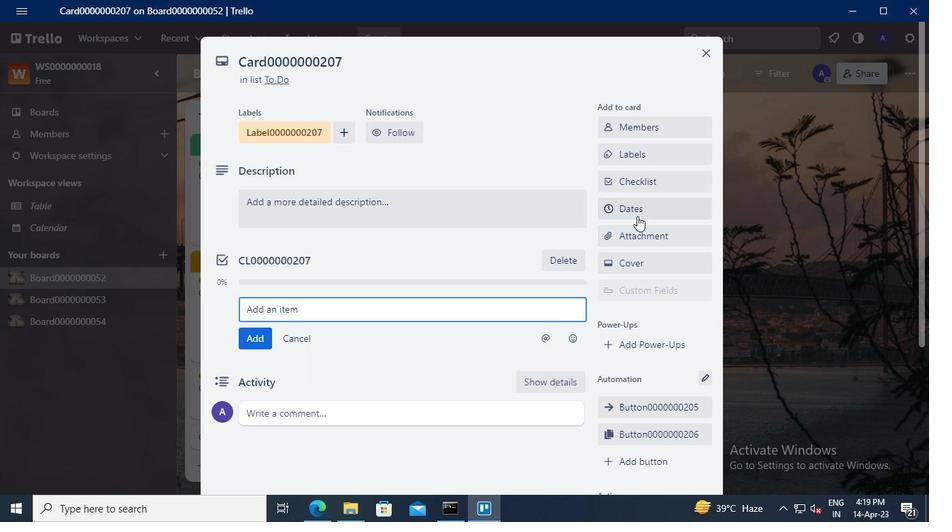 
Action: Mouse pressed left at (636, 208)
Screenshot: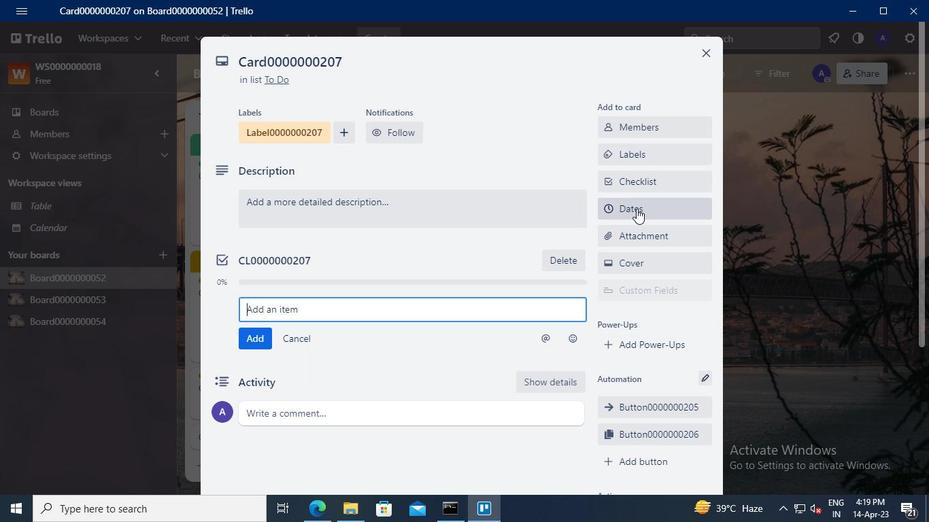 
Action: Mouse moved to (612, 316)
Screenshot: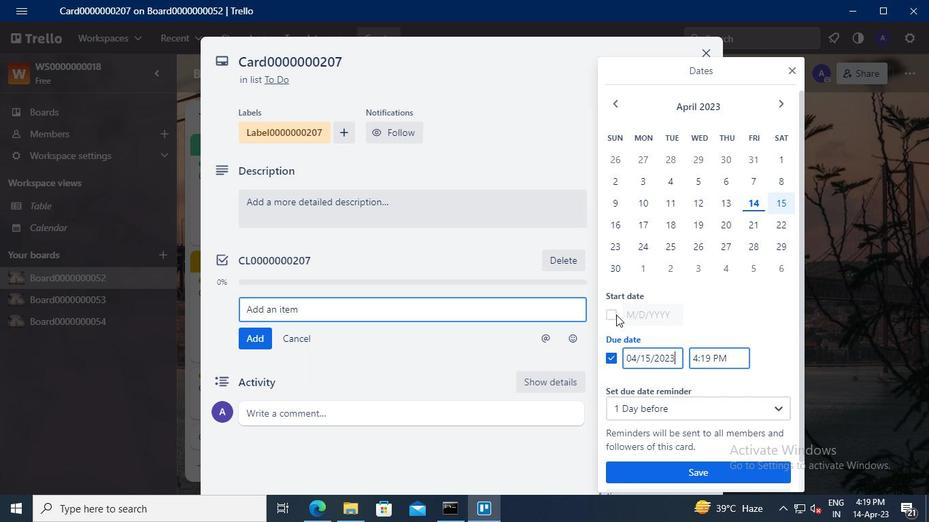 
Action: Mouse pressed left at (612, 316)
Screenshot: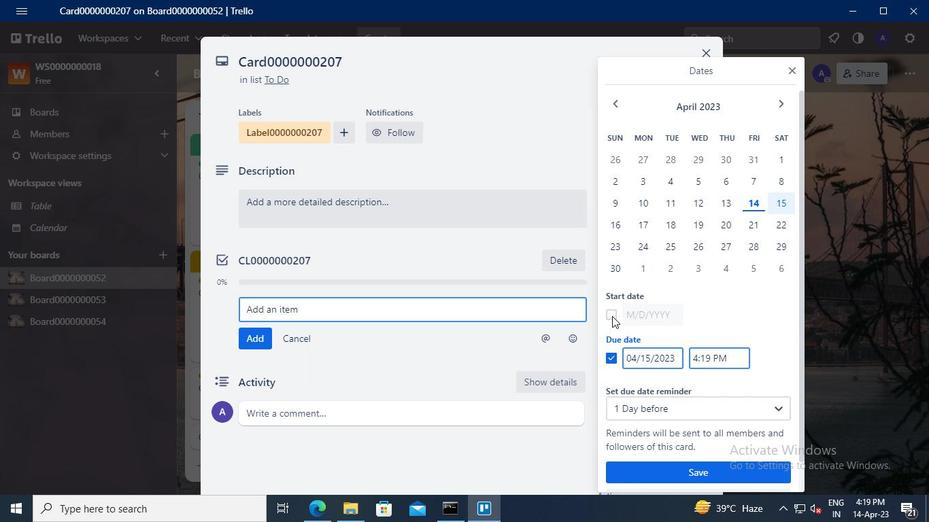 
Action: Mouse moved to (648, 313)
Screenshot: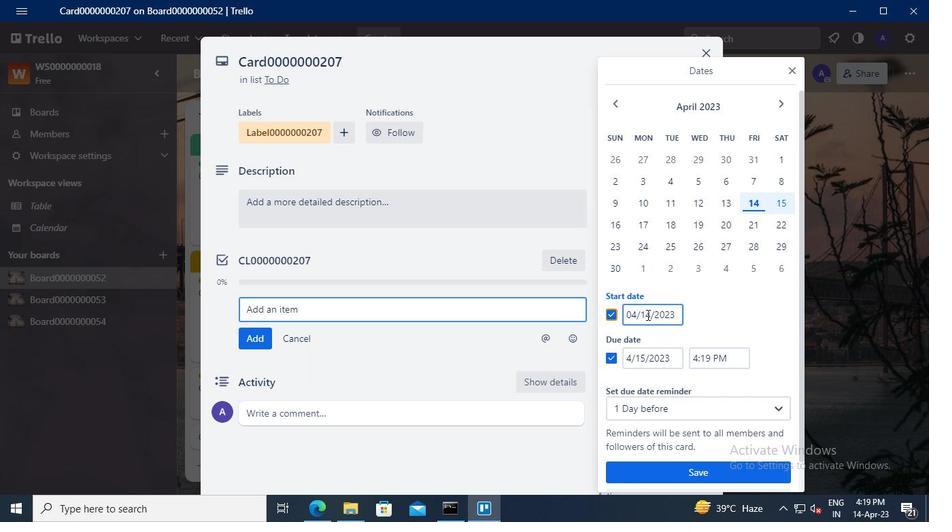 
Action: Mouse pressed left at (648, 313)
Screenshot: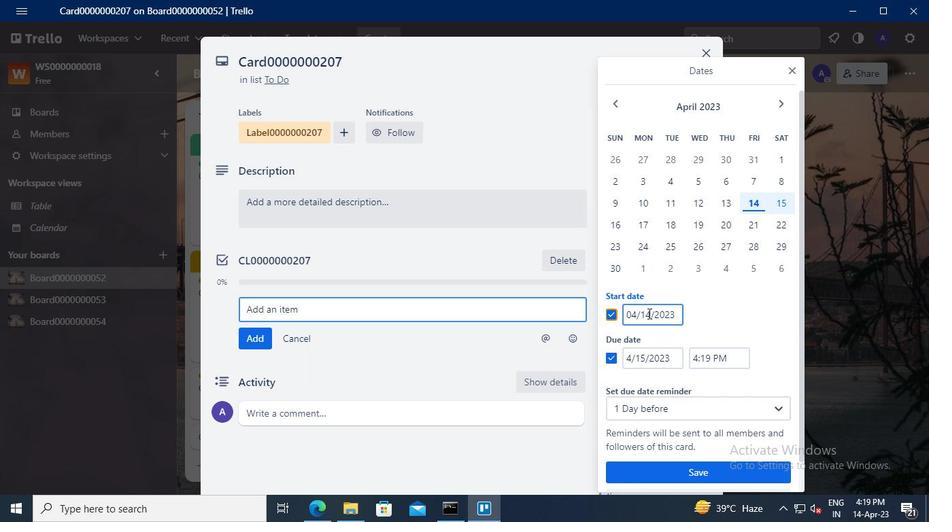 
Action: Mouse moved to (659, 284)
Screenshot: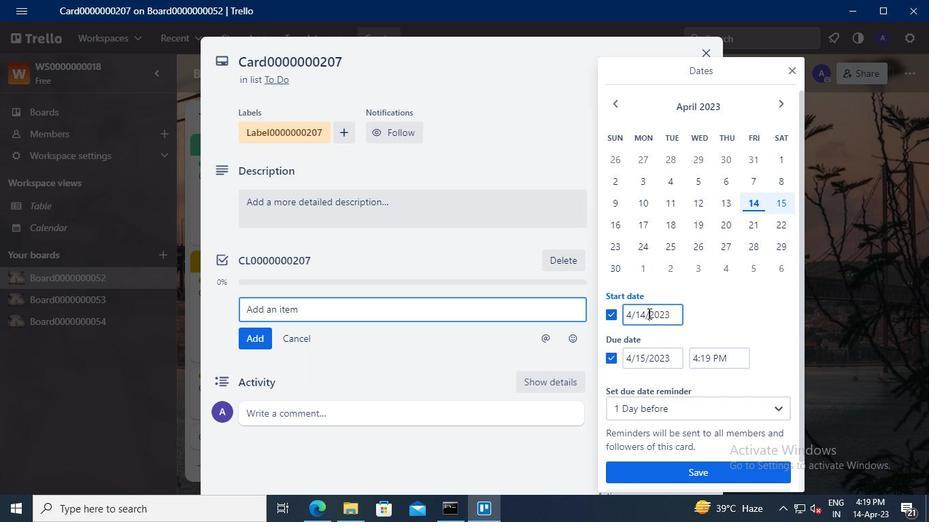 
Action: Keyboard Key.left
Screenshot: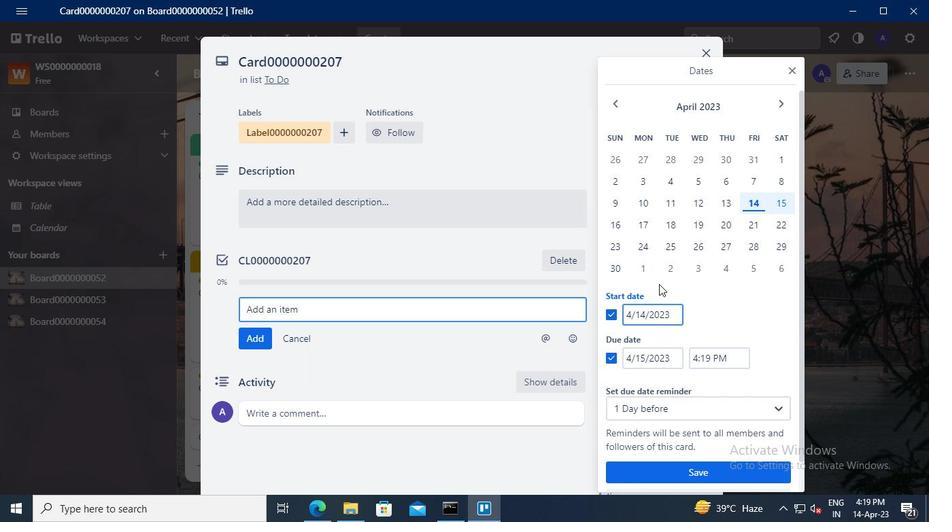 
Action: Keyboard Key.backspace
Screenshot: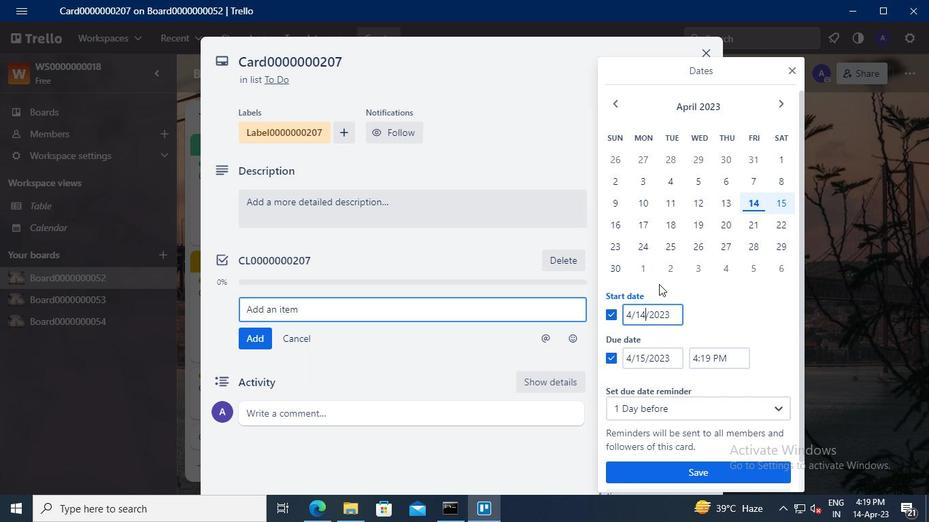 
Action: Keyboard Key.backspace
Screenshot: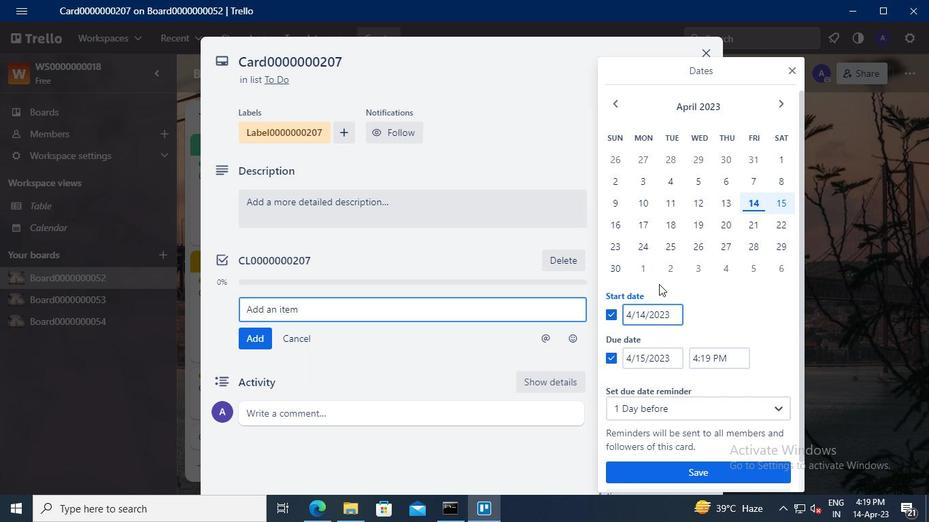 
Action: Keyboard <97>
Screenshot: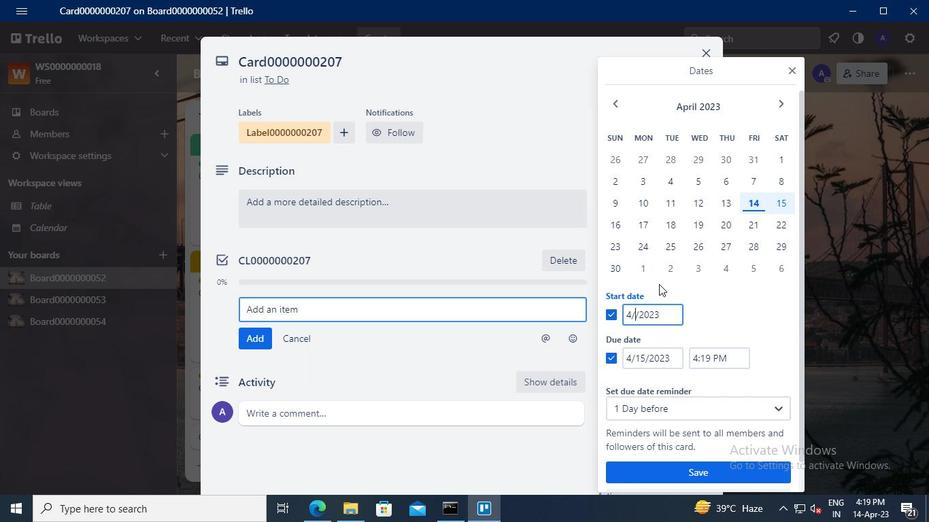 
Action: Keyboard Key.left
Screenshot: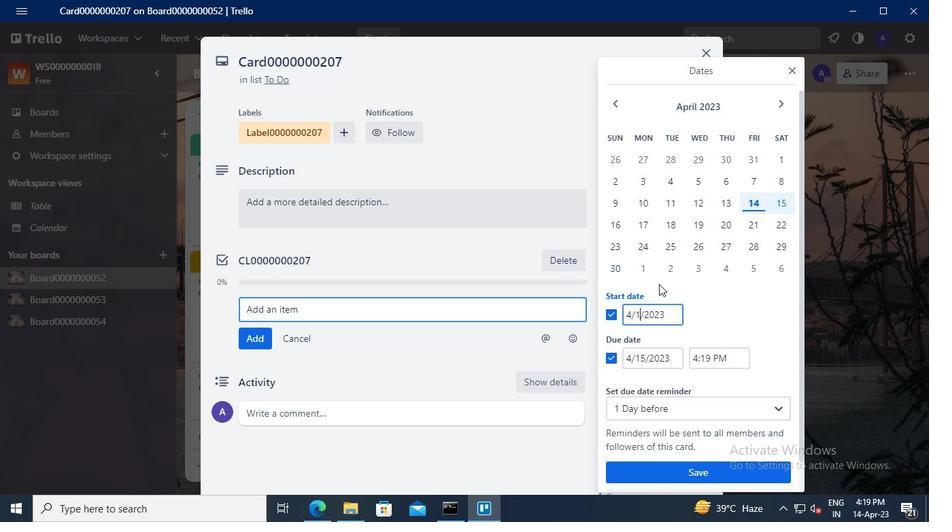 
Action: Keyboard Key.left
Screenshot: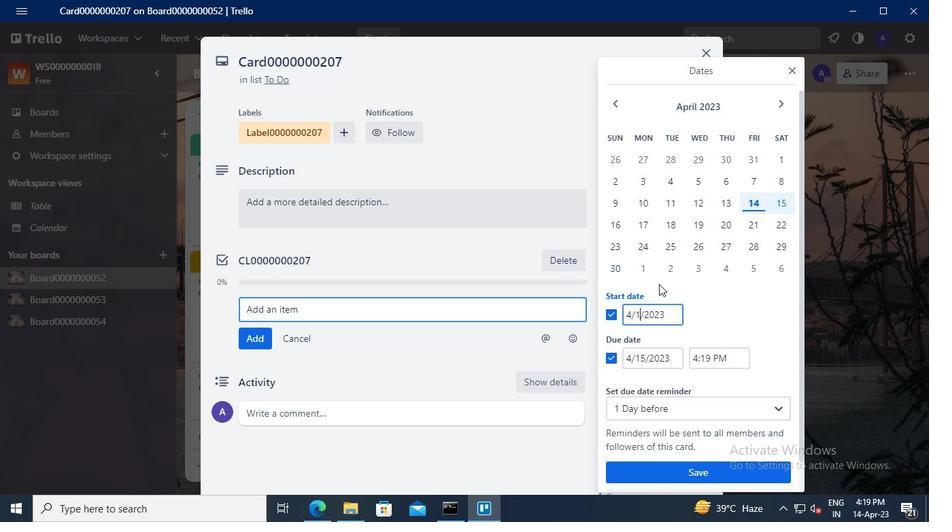 
Action: Keyboard Key.backspace
Screenshot: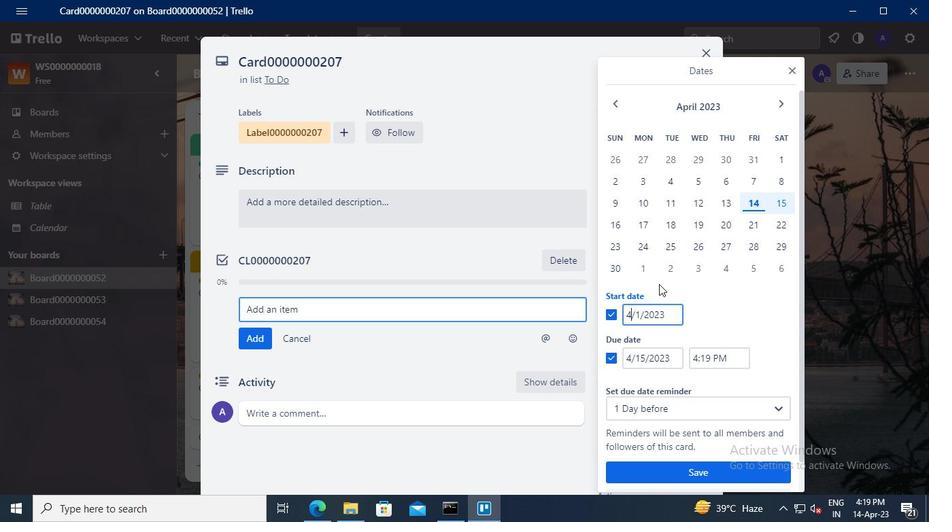 
Action: Keyboard <102>
Screenshot: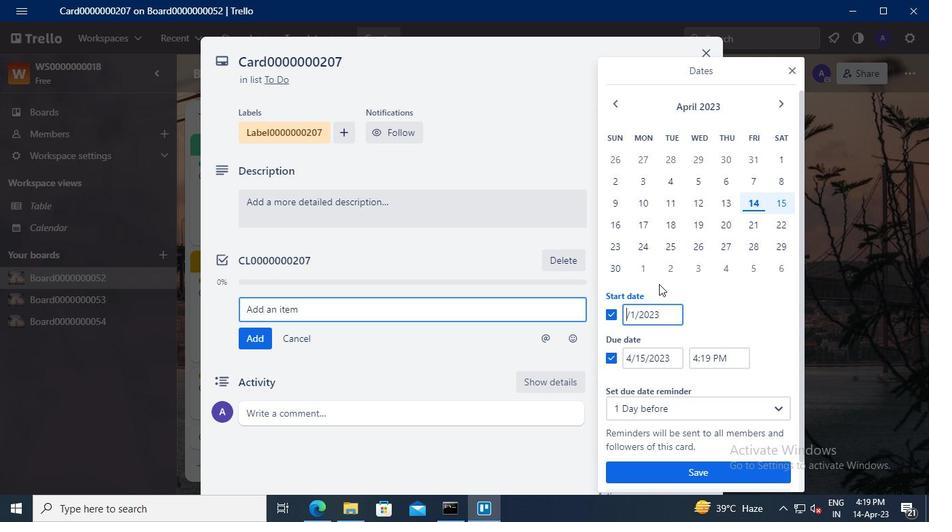 
Action: Mouse moved to (646, 358)
Screenshot: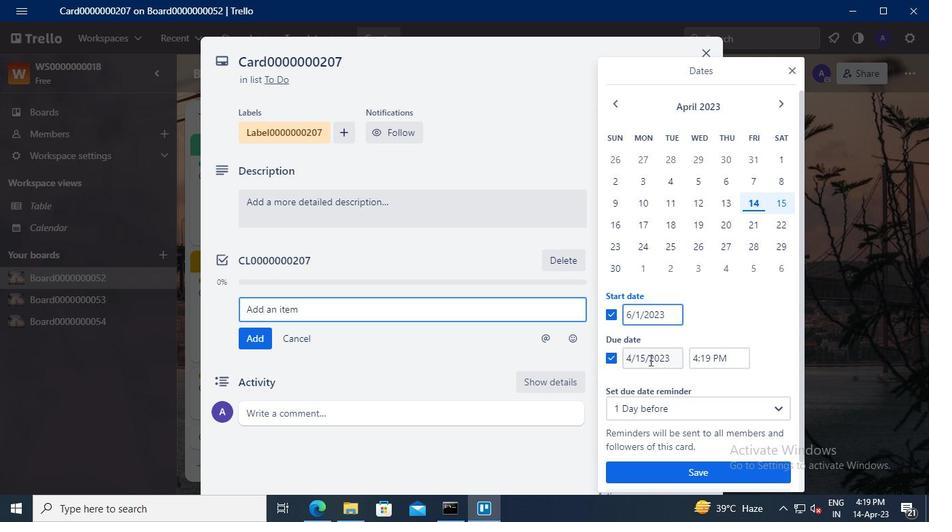 
Action: Mouse pressed left at (646, 358)
Screenshot: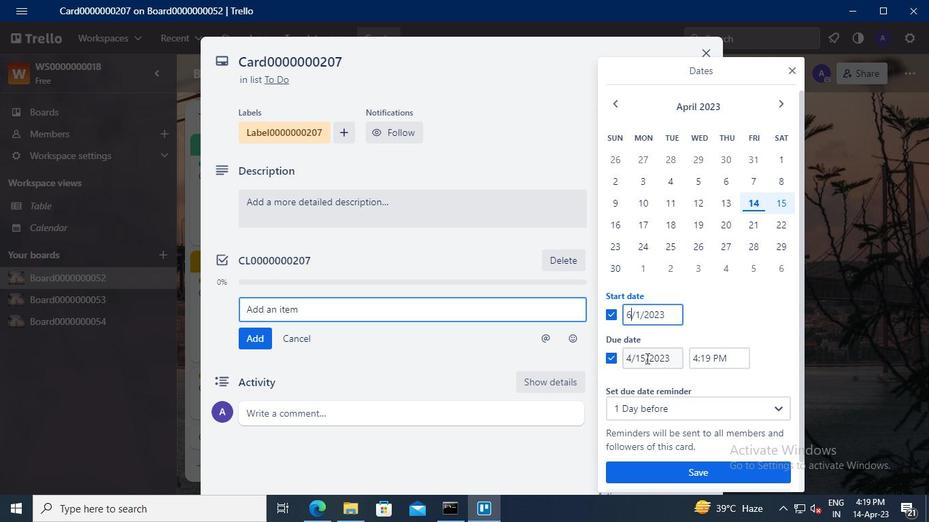 
Action: Mouse moved to (684, 329)
Screenshot: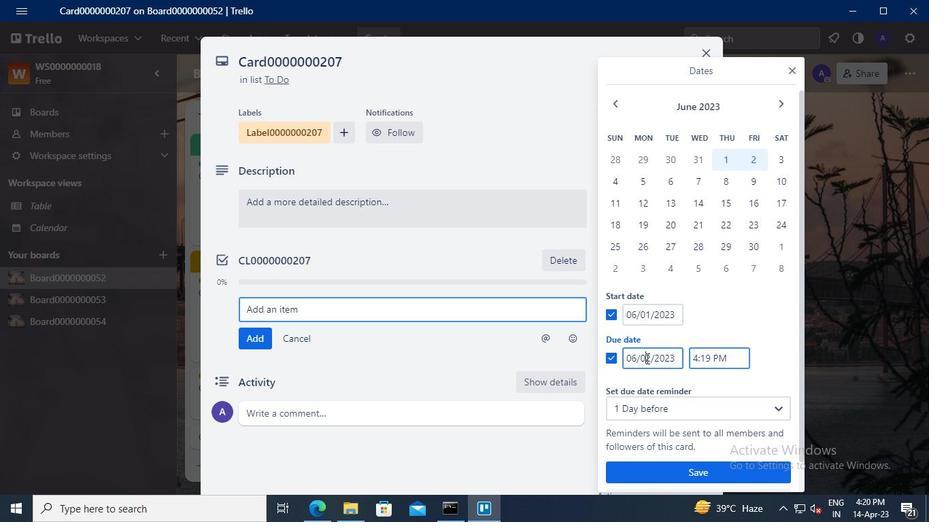 
Action: Keyboard Key.backspace
Screenshot: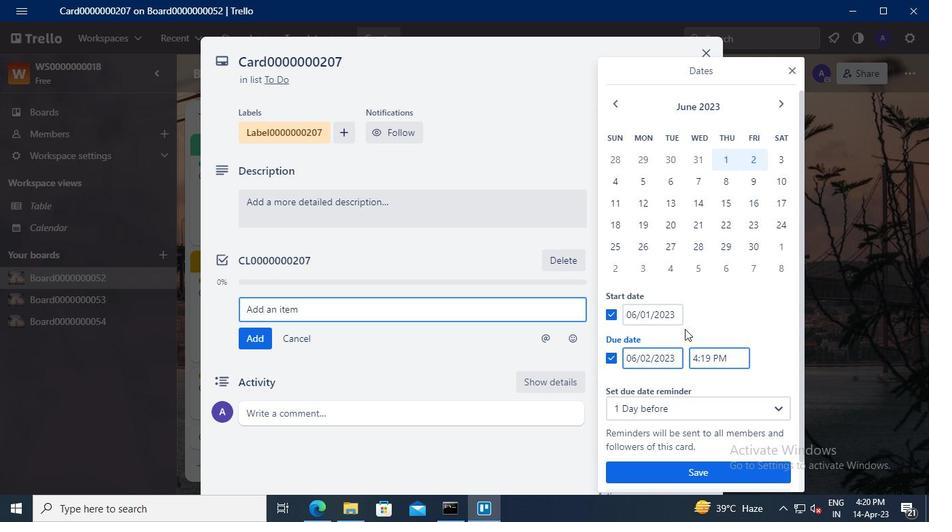 
Action: Keyboard Key.delete
Screenshot: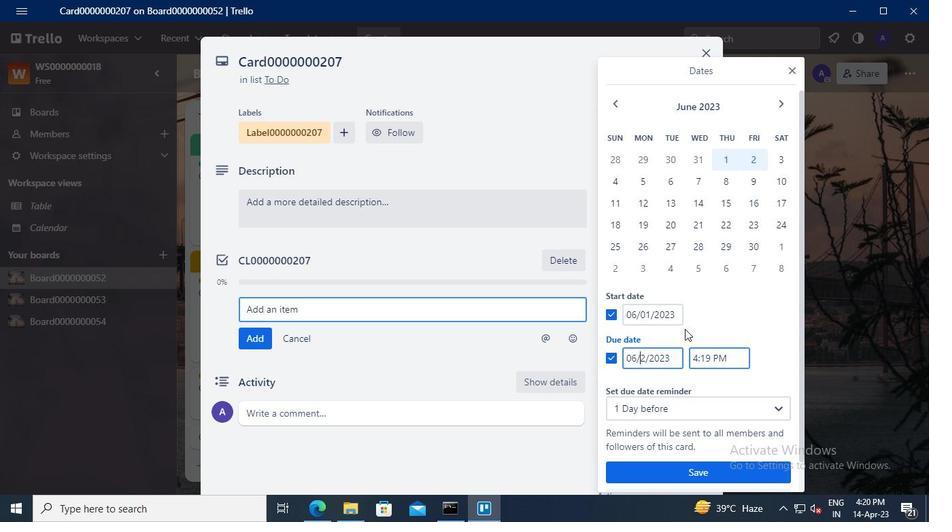
Action: Keyboard <99>
Screenshot: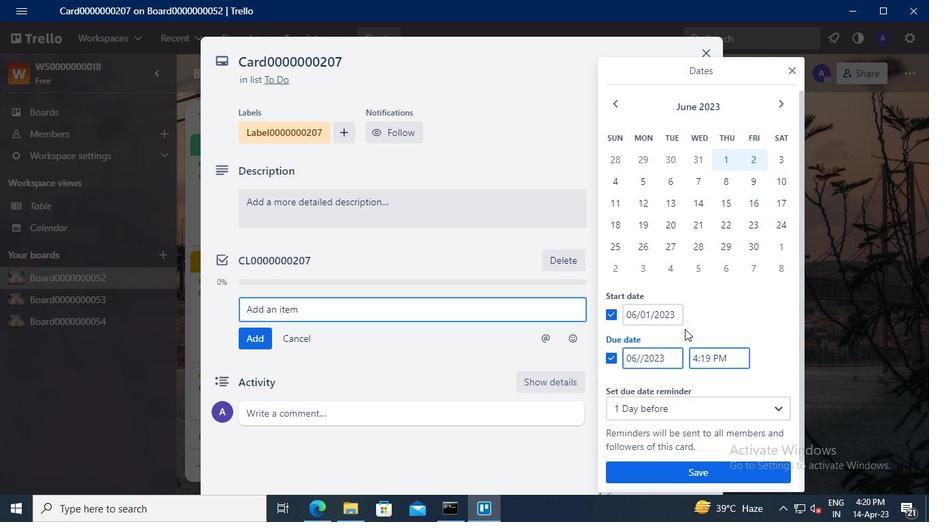 
Action: Keyboard <96>
Screenshot: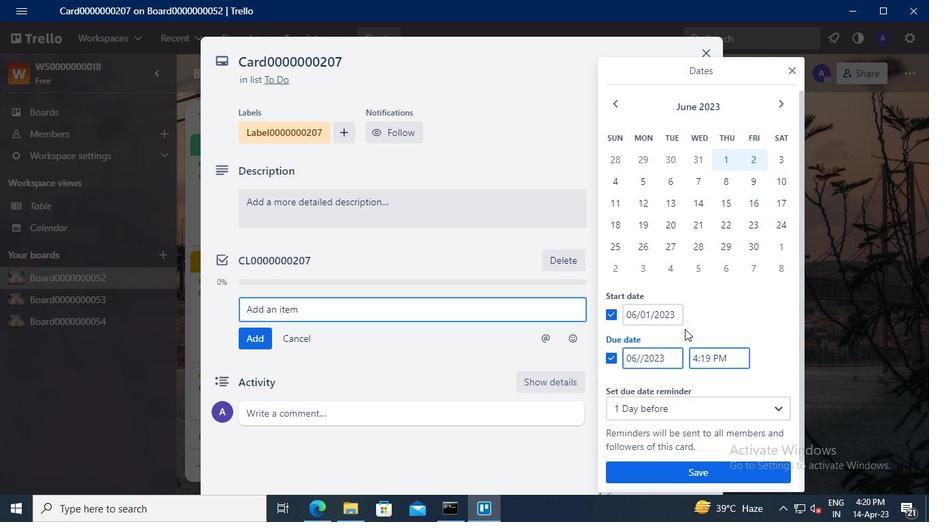 
Action: Mouse moved to (675, 471)
Screenshot: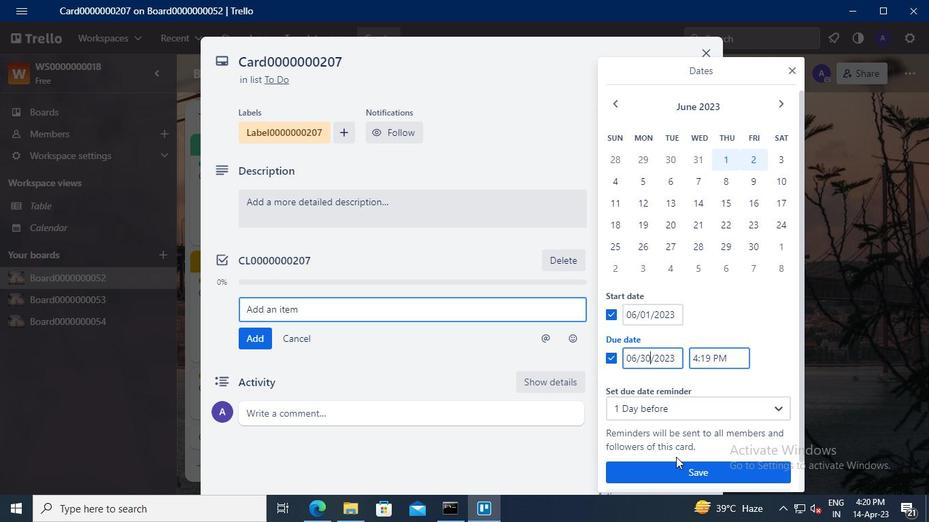 
Action: Mouse pressed left at (675, 471)
Screenshot: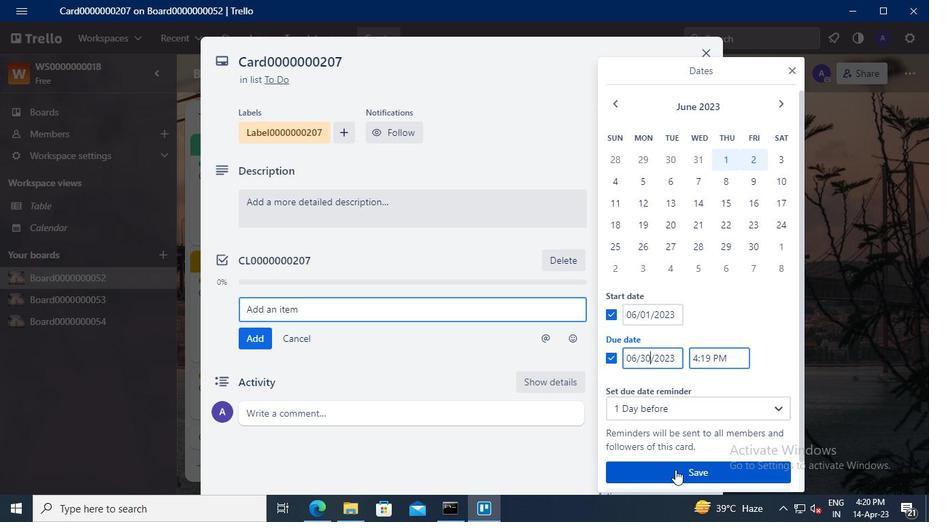 
Action: Mouse moved to (457, 510)
Screenshot: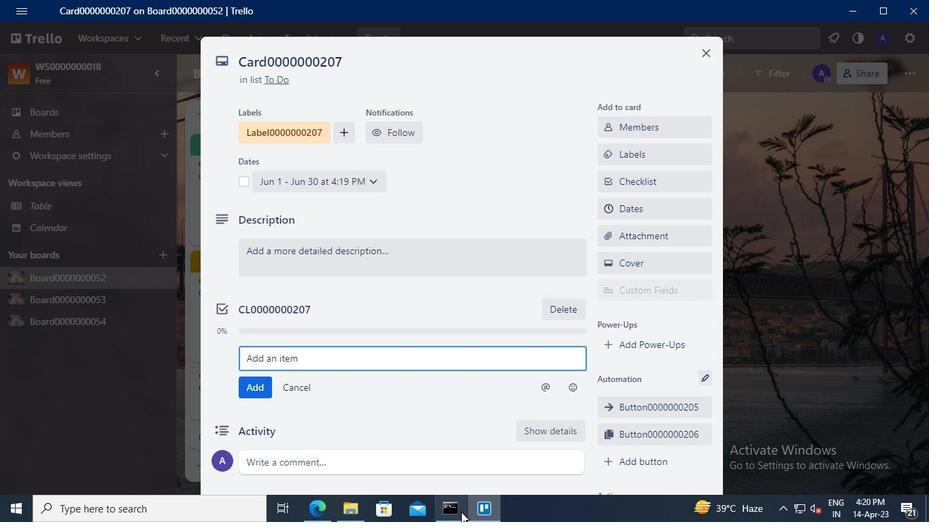 
Action: Mouse pressed left at (457, 510)
Screenshot: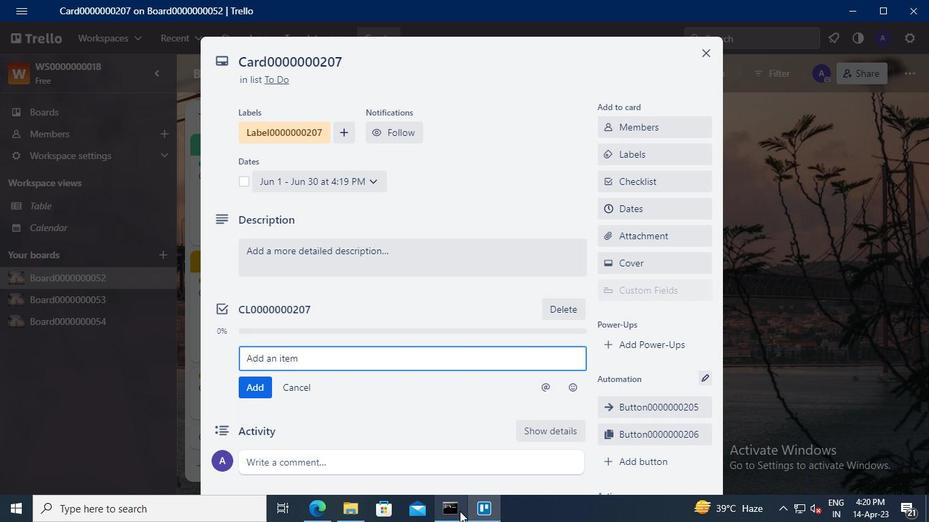 
Action: Mouse moved to (761, 121)
Screenshot: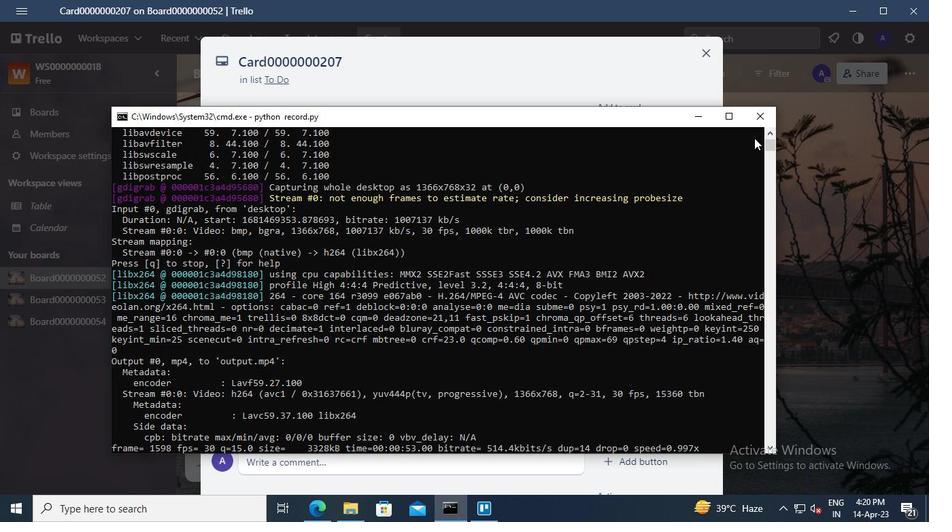 
Action: Mouse pressed left at (761, 121)
Screenshot: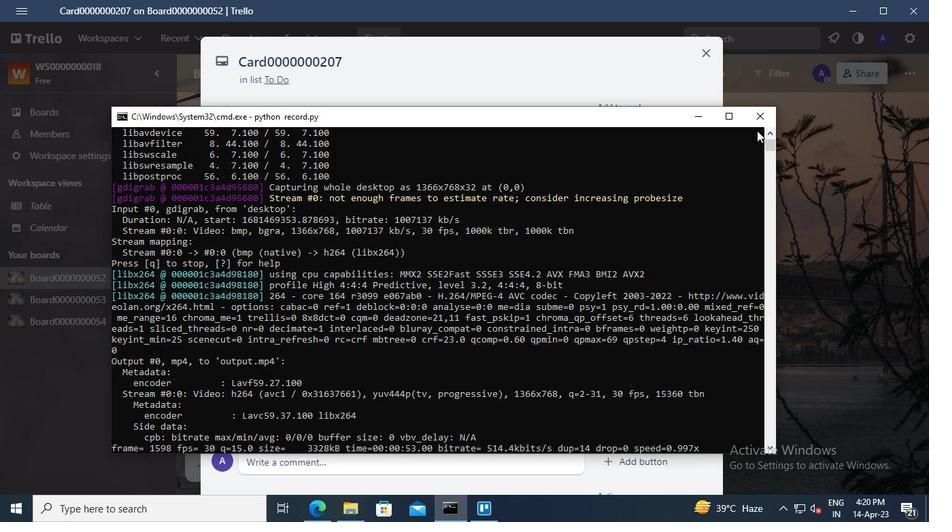
Action: Mouse moved to (761, 120)
Screenshot: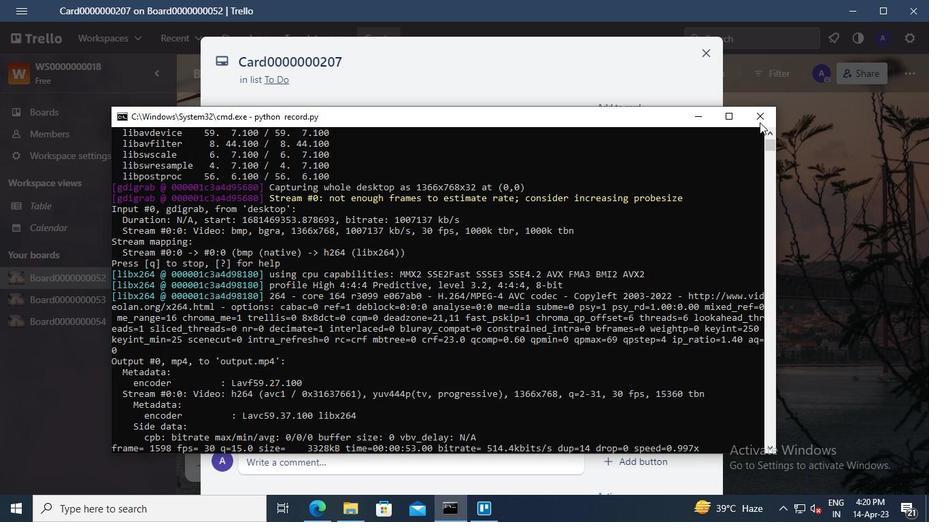 
